 Task: Add a signature Gunner Ward containing With warm thanks and appreciation, Gunner Ward to email address softage.5@softage.net and add a label Goals
Action: Mouse moved to (559, 85)
Screenshot: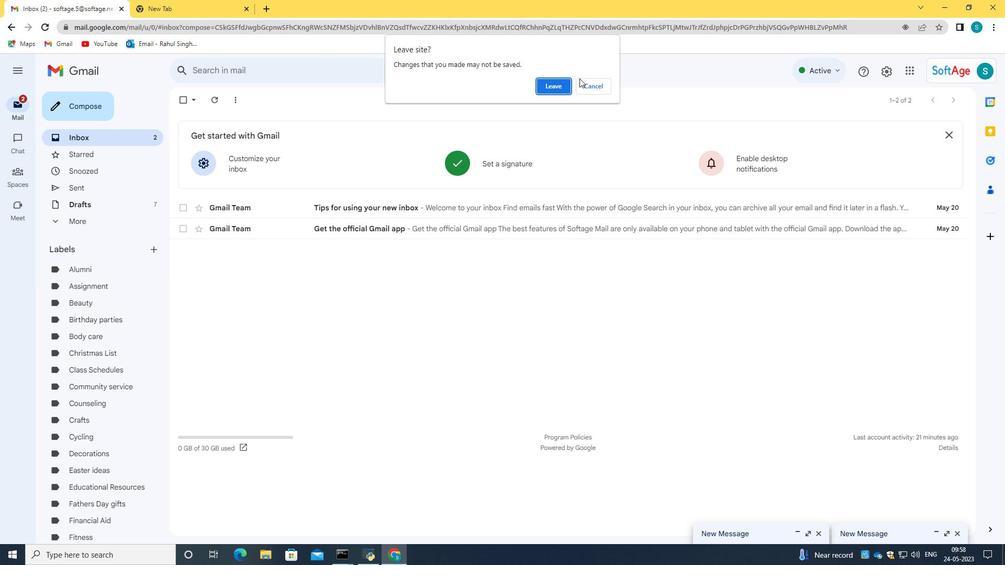 
Action: Mouse pressed left at (559, 85)
Screenshot: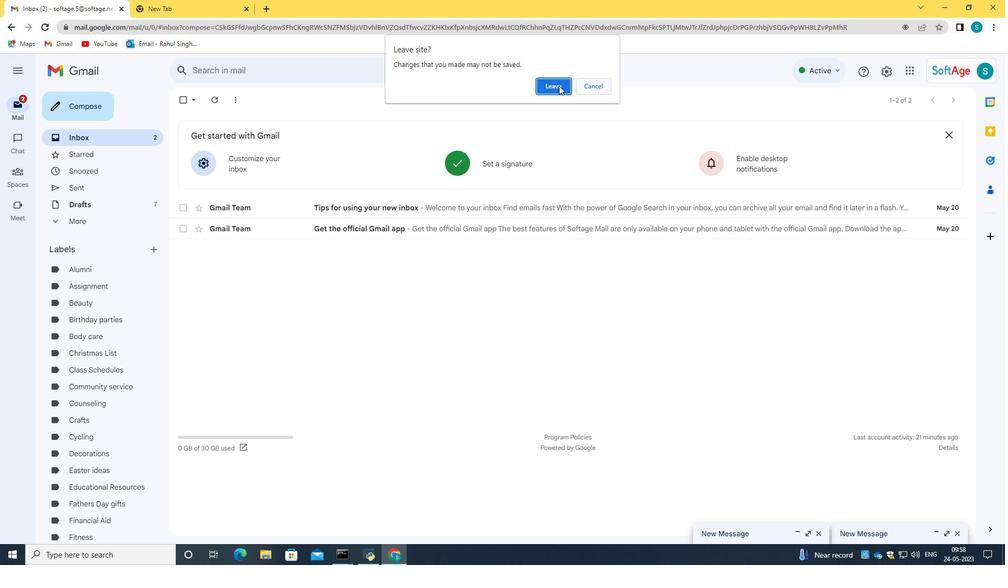 
Action: Mouse moved to (54, 41)
Screenshot: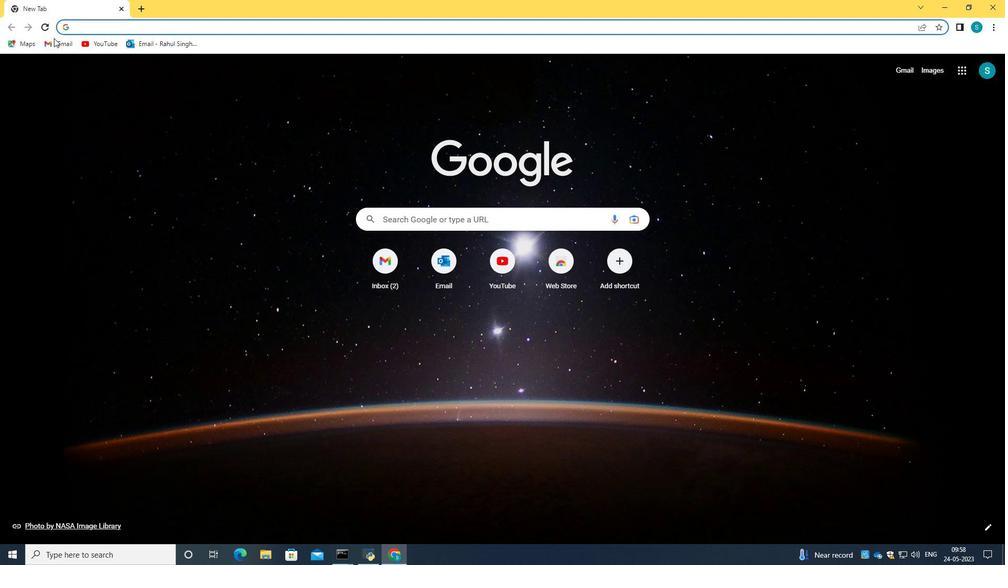 
Action: Mouse pressed left at (54, 41)
Screenshot: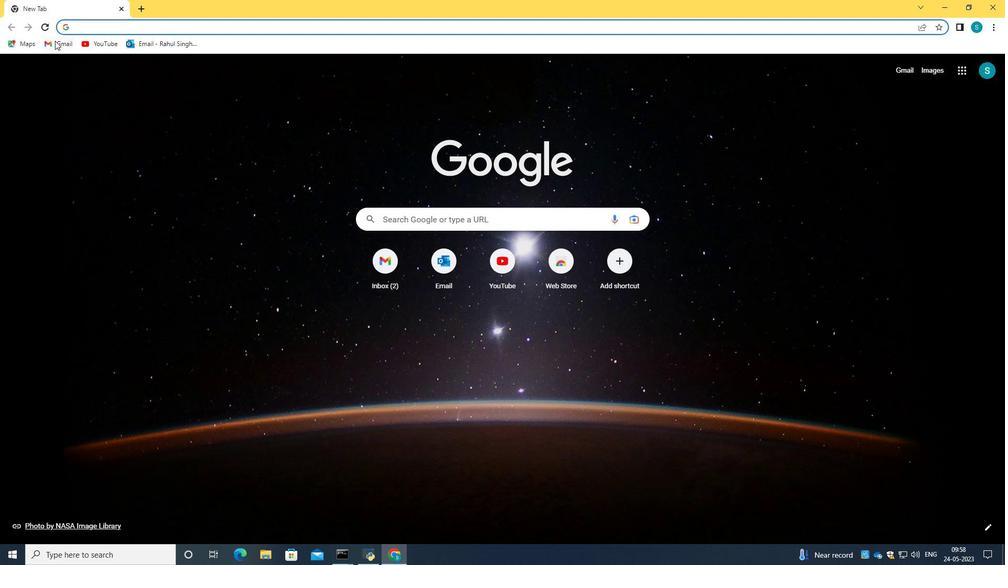 
Action: Mouse moved to (511, 170)
Screenshot: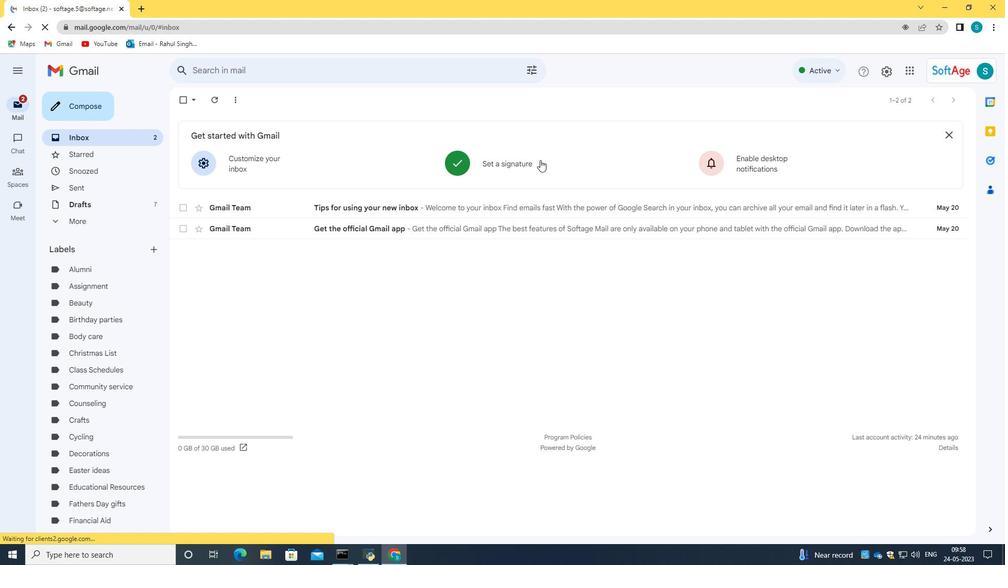 
Action: Mouse pressed left at (511, 170)
Screenshot: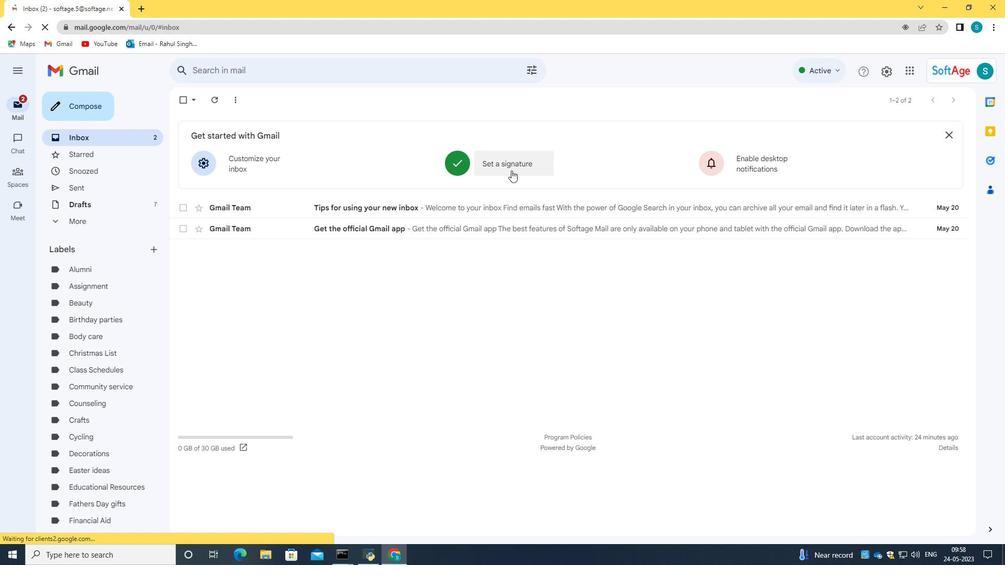 
Action: Mouse moved to (464, 227)
Screenshot: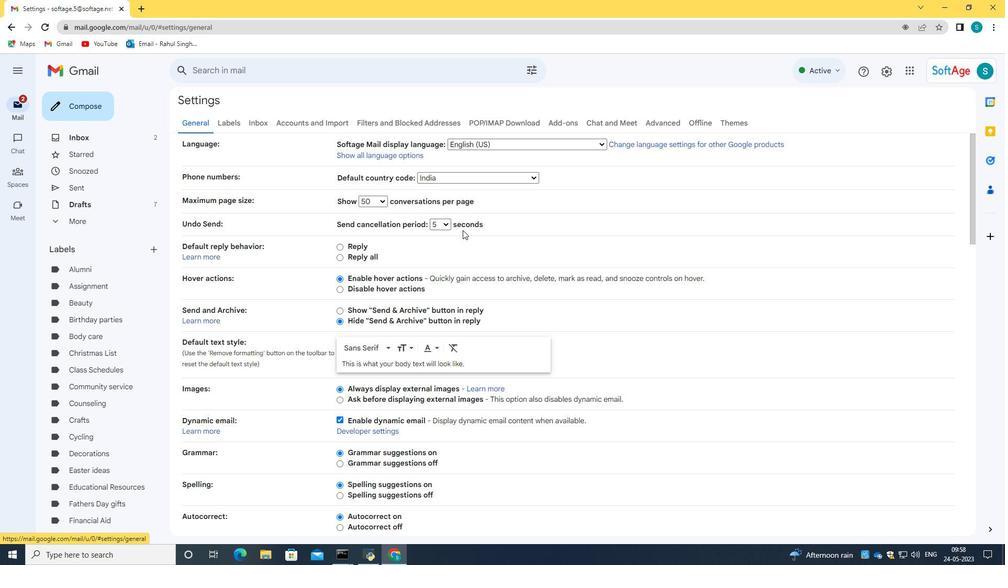 
Action: Mouse scrolled (464, 227) with delta (0, 0)
Screenshot: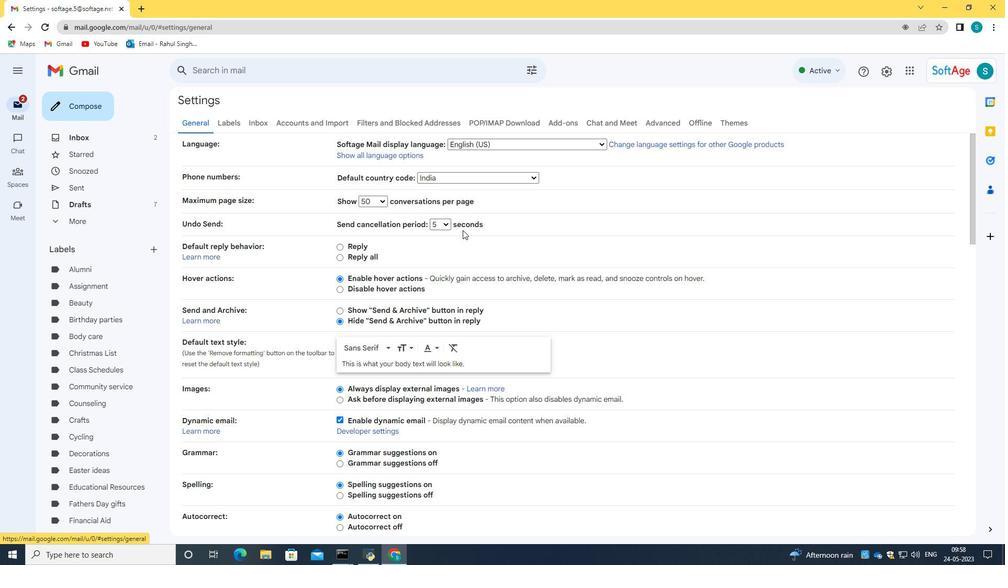 
Action: Mouse scrolled (464, 227) with delta (0, 0)
Screenshot: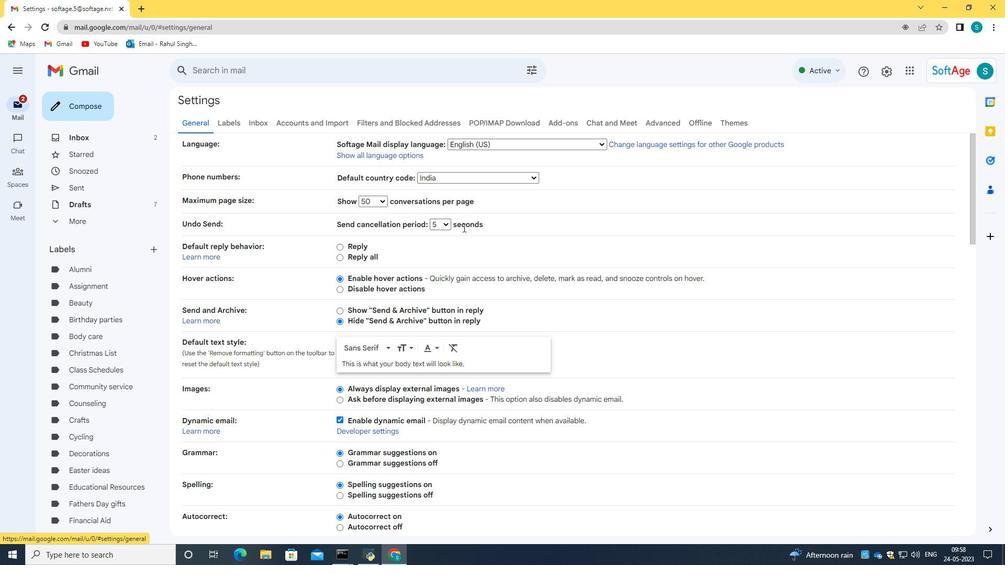 
Action: Mouse scrolled (464, 227) with delta (0, 0)
Screenshot: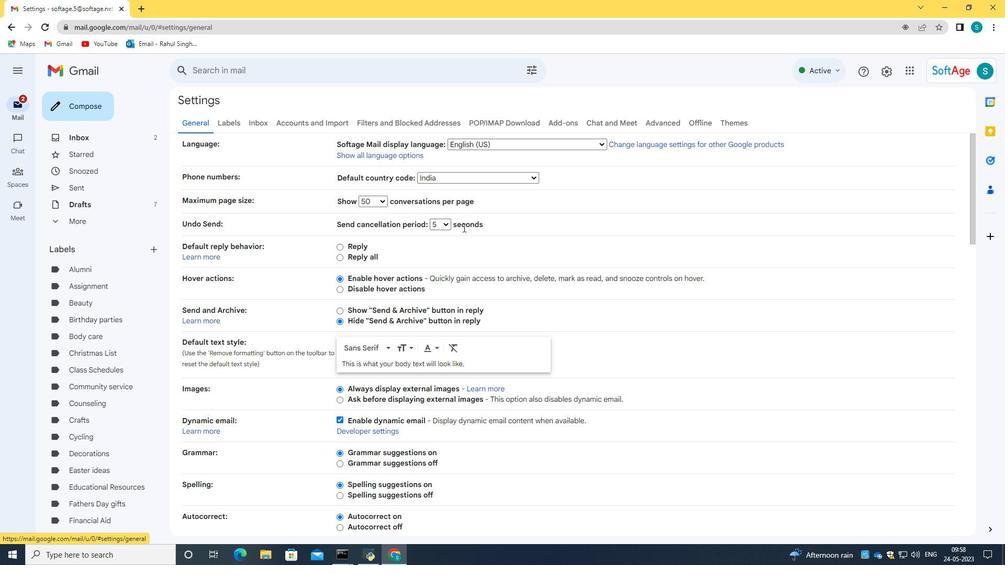 
Action: Mouse scrolled (464, 227) with delta (0, 0)
Screenshot: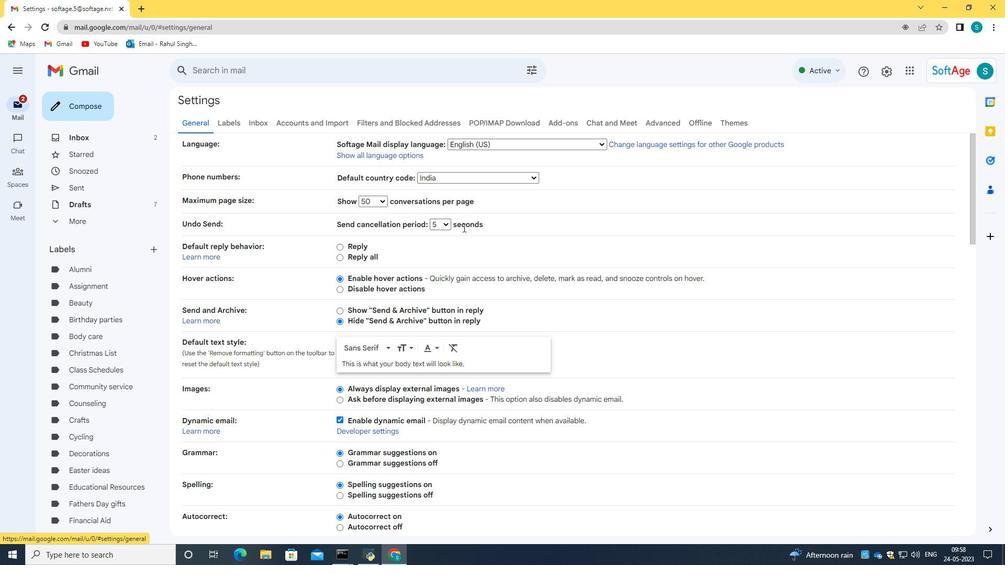 
Action: Mouse scrolled (464, 227) with delta (0, 0)
Screenshot: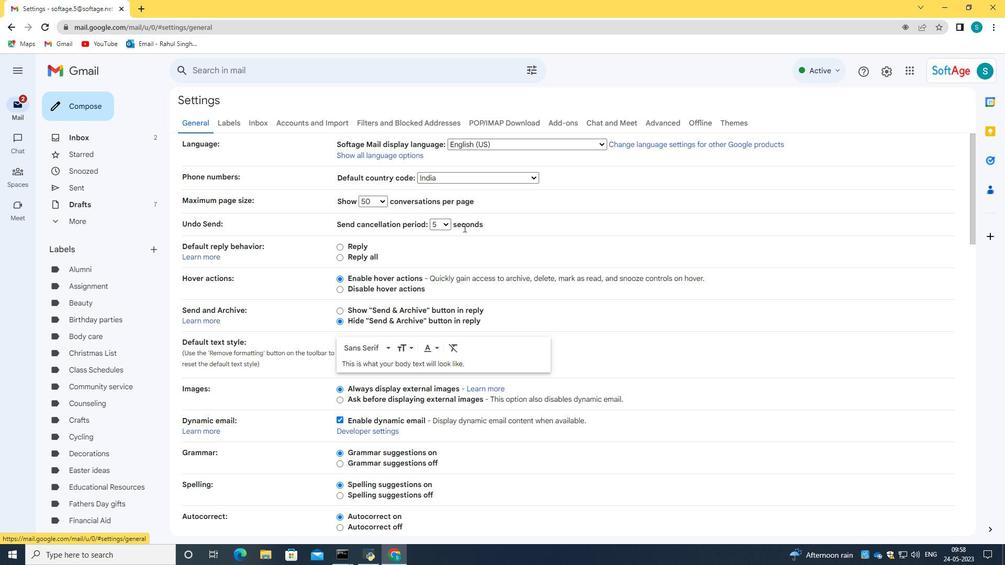 
Action: Mouse moved to (467, 197)
Screenshot: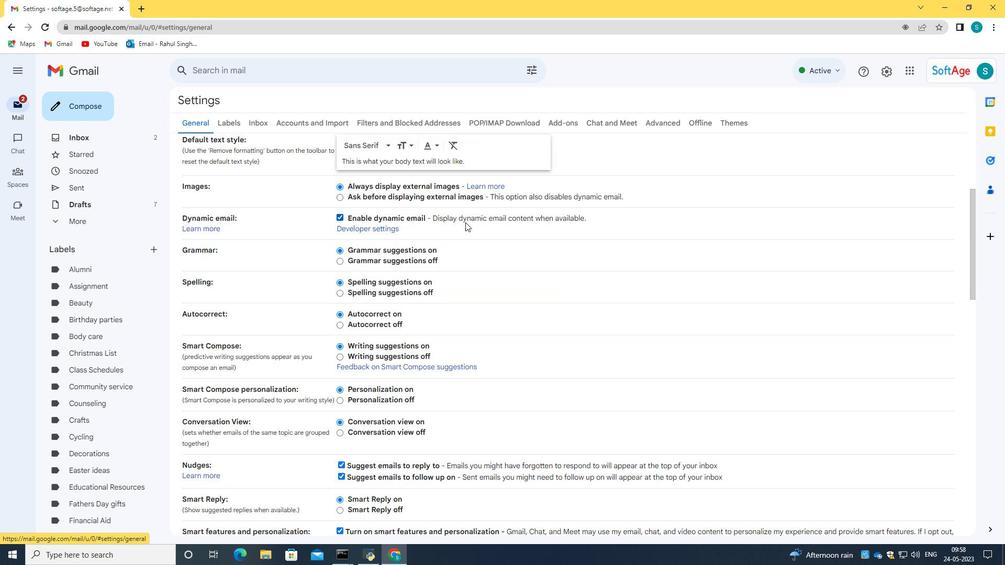 
Action: Mouse scrolled (467, 197) with delta (0, 0)
Screenshot: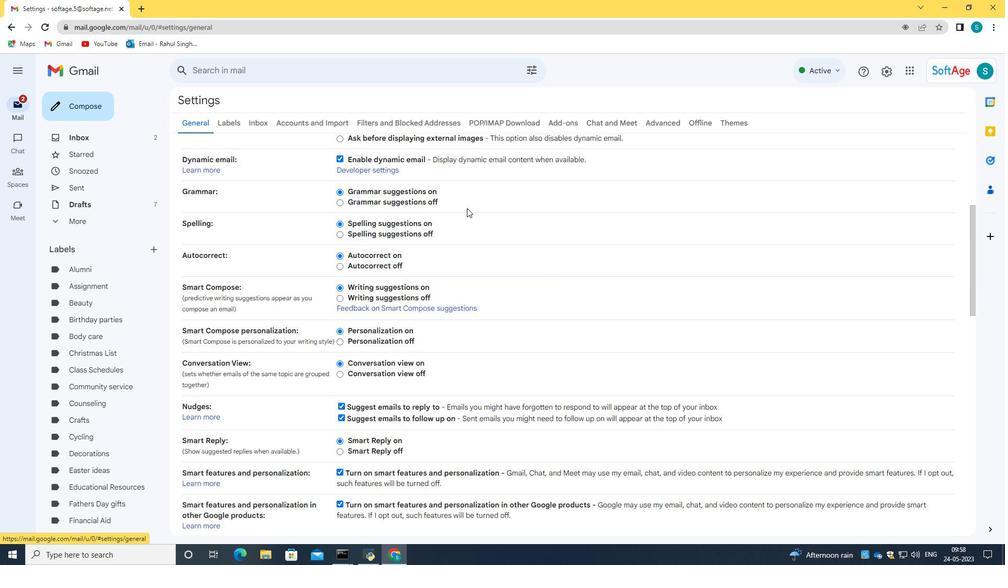 
Action: Mouse scrolled (467, 197) with delta (0, 0)
Screenshot: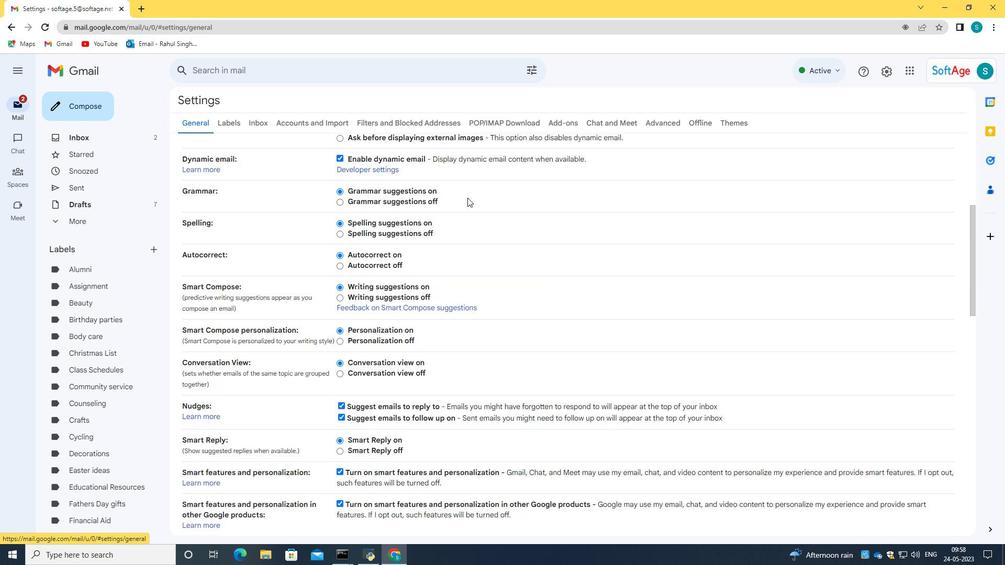 
Action: Mouse scrolled (467, 197) with delta (0, 0)
Screenshot: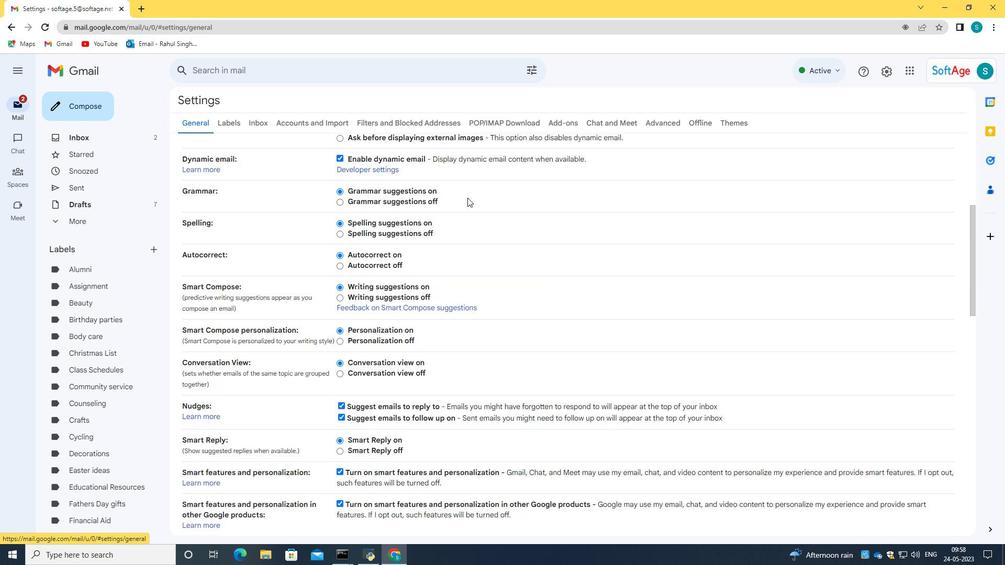 
Action: Mouse scrolled (467, 197) with delta (0, 0)
Screenshot: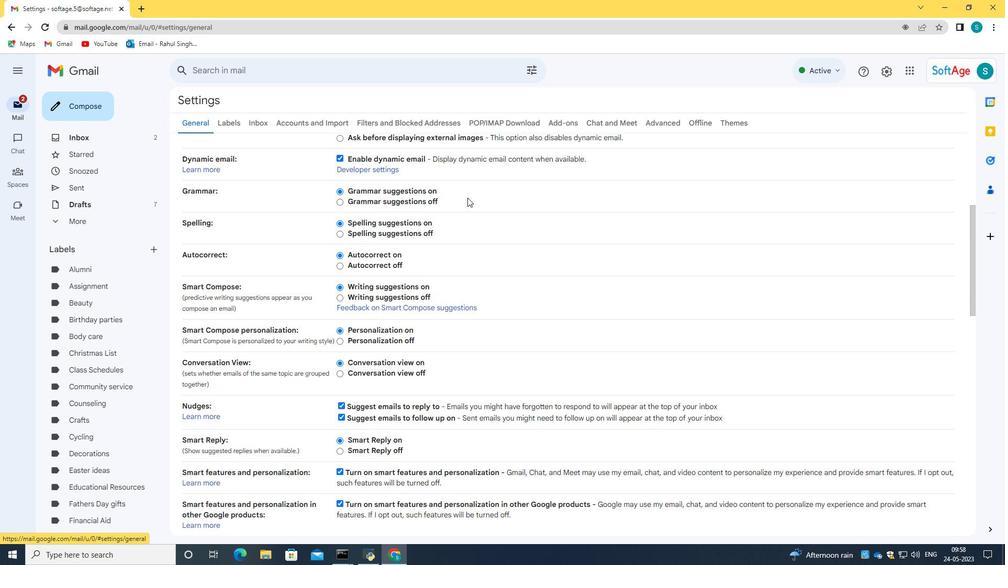 
Action: Mouse moved to (472, 197)
Screenshot: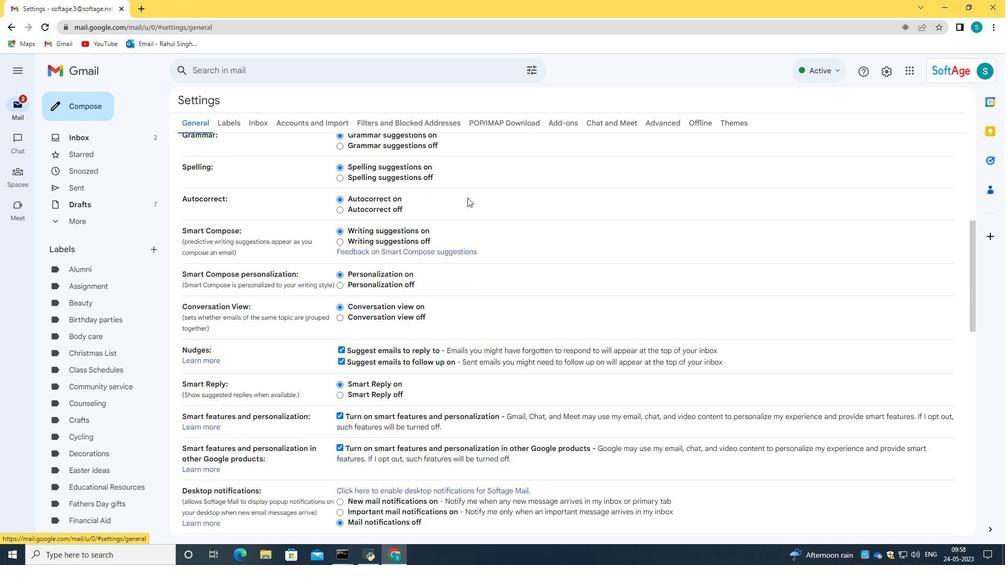 
Action: Mouse scrolled (472, 196) with delta (0, 0)
Screenshot: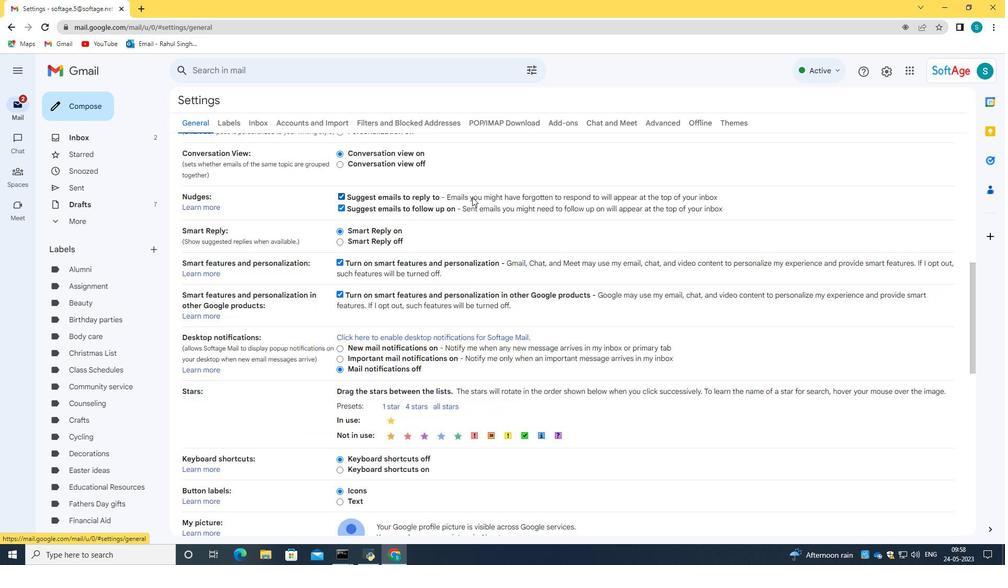 
Action: Mouse scrolled (472, 196) with delta (0, 0)
Screenshot: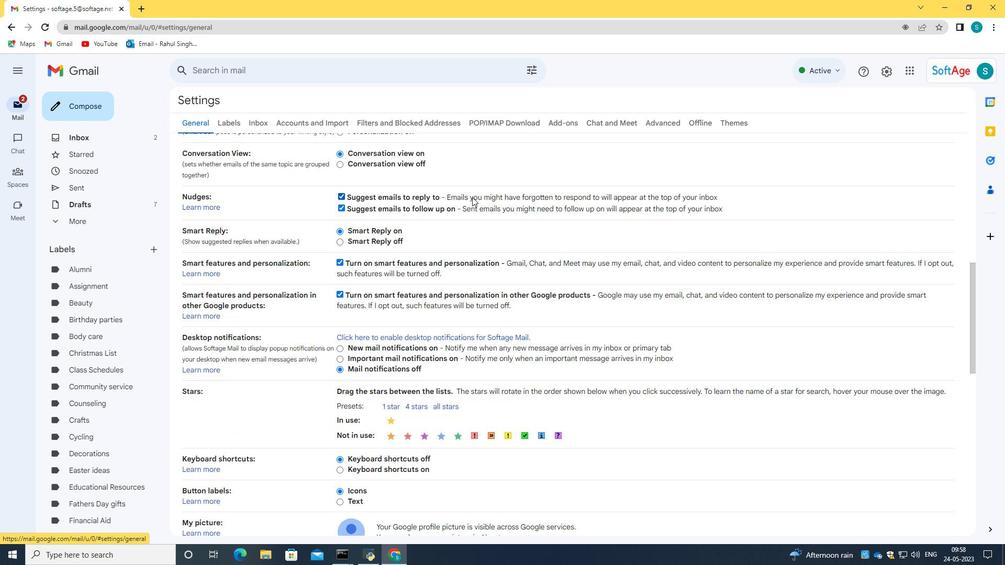 
Action: Mouse scrolled (472, 196) with delta (0, 0)
Screenshot: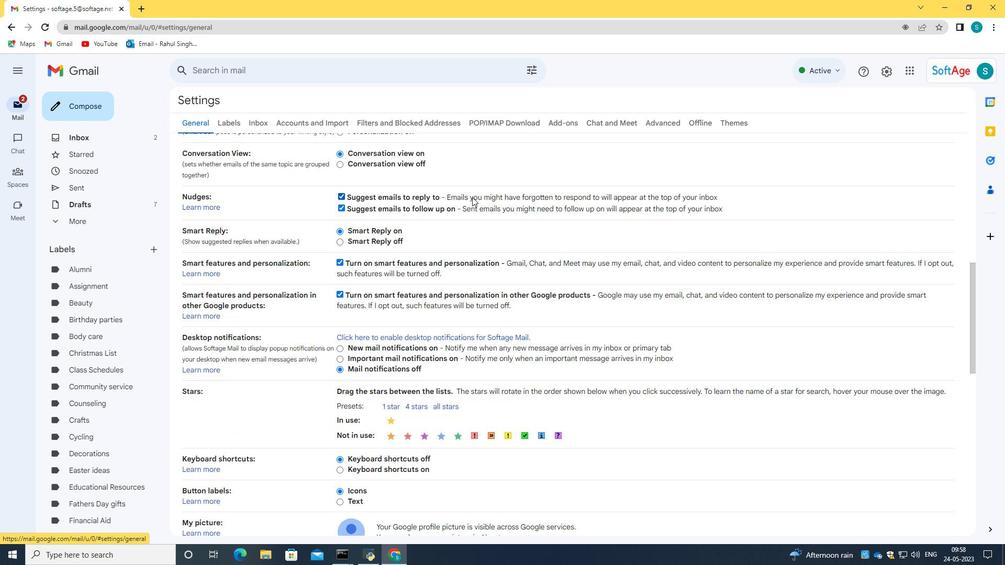 
Action: Mouse moved to (454, 445)
Screenshot: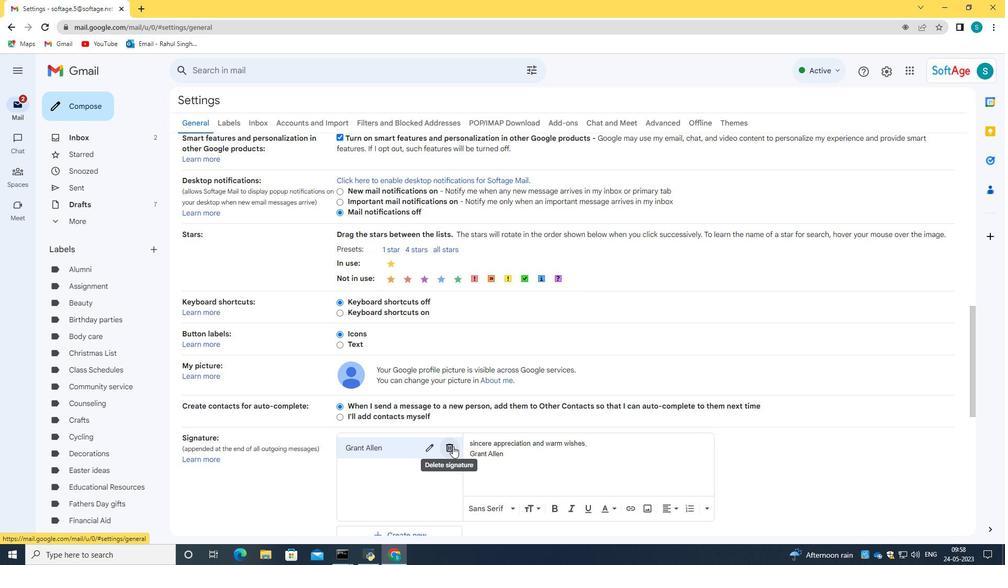 
Action: Mouse pressed left at (454, 445)
Screenshot: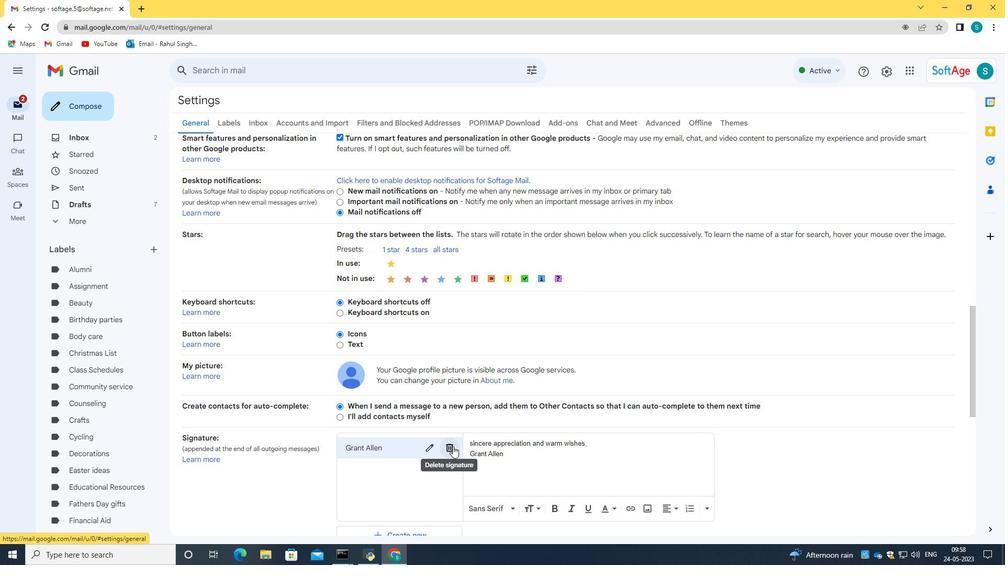 
Action: Mouse moved to (589, 314)
Screenshot: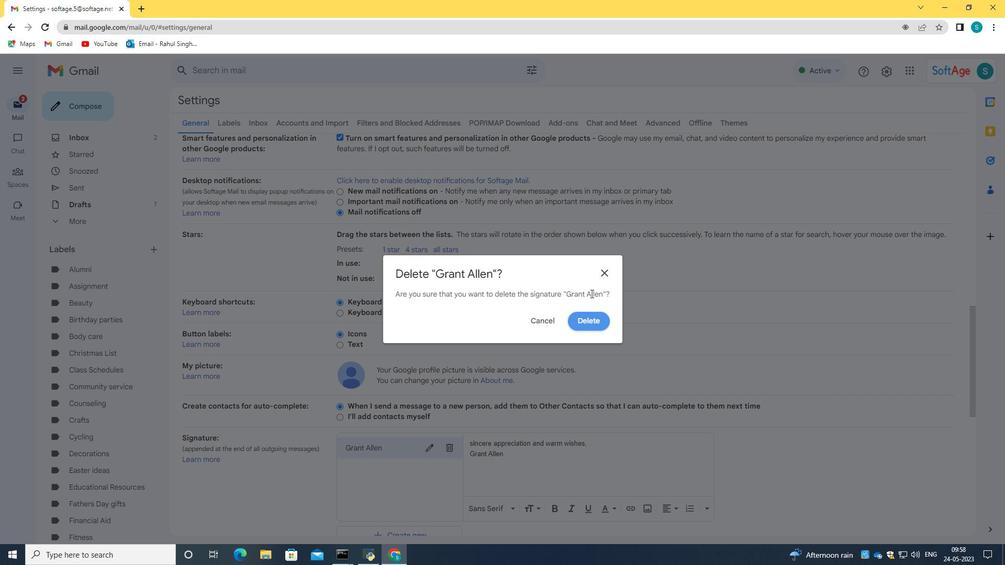 
Action: Mouse pressed left at (589, 314)
Screenshot: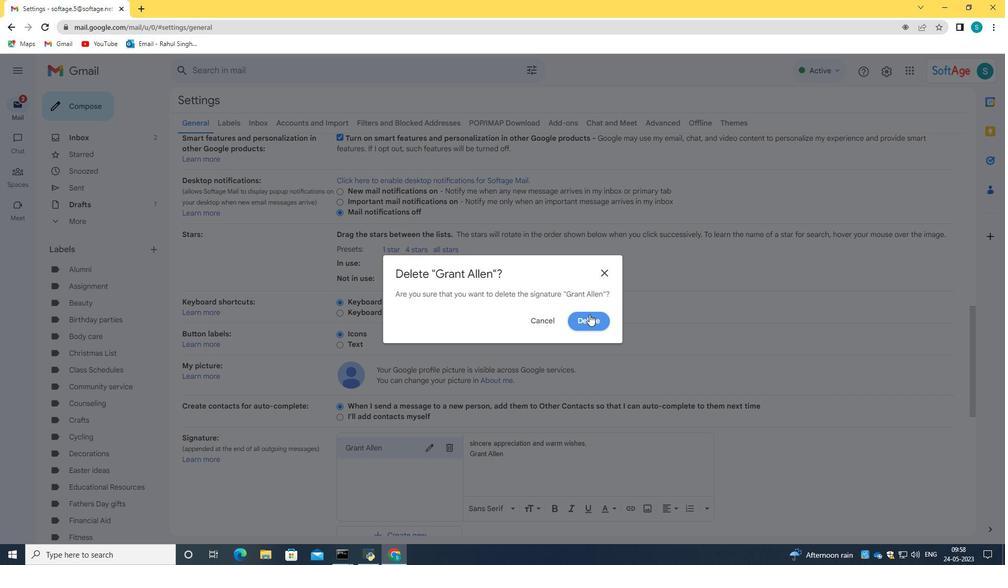 
Action: Mouse moved to (372, 468)
Screenshot: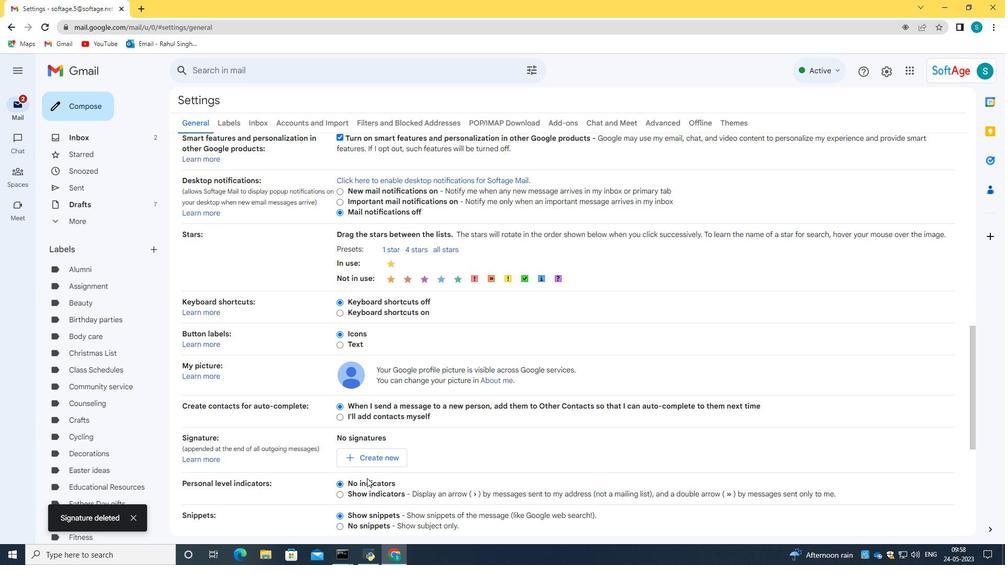 
Action: Mouse pressed left at (372, 468)
Screenshot: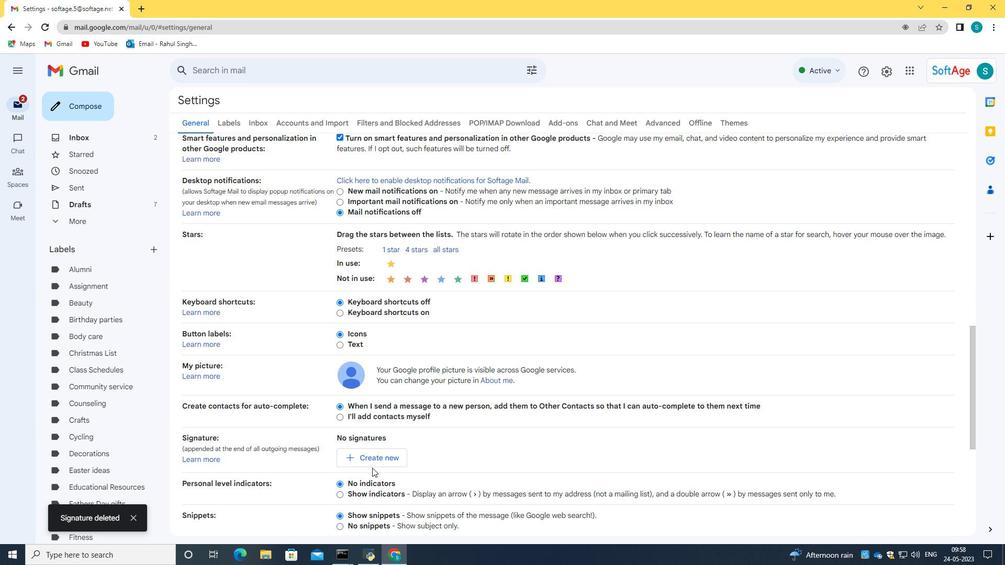 
Action: Mouse moved to (375, 460)
Screenshot: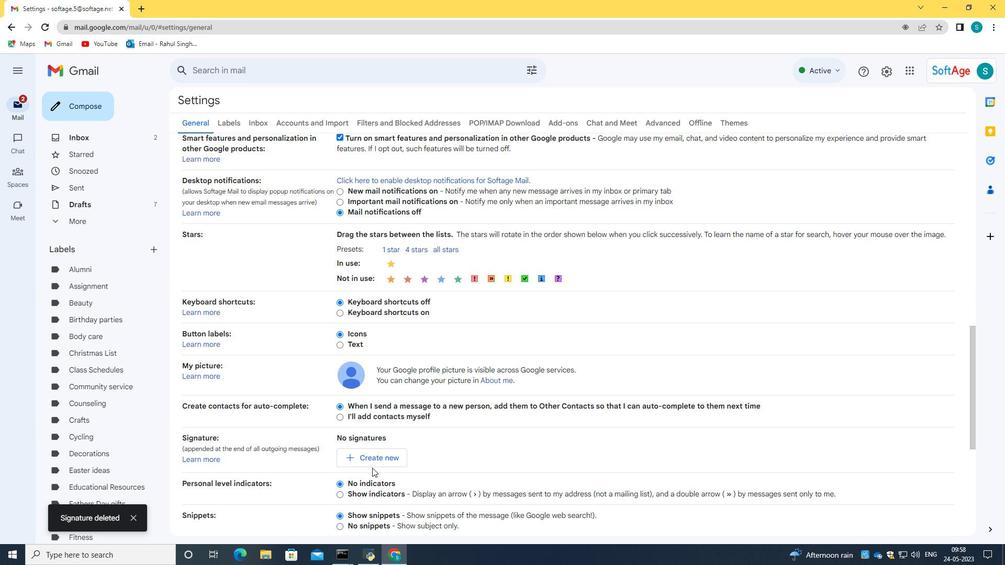 
Action: Mouse pressed left at (375, 460)
Screenshot: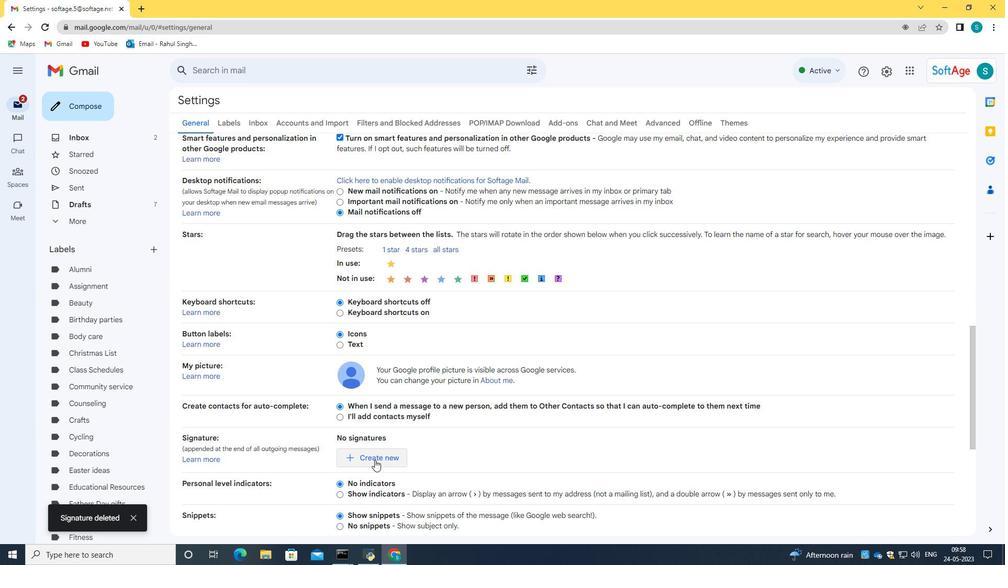 
Action: Mouse moved to (430, 283)
Screenshot: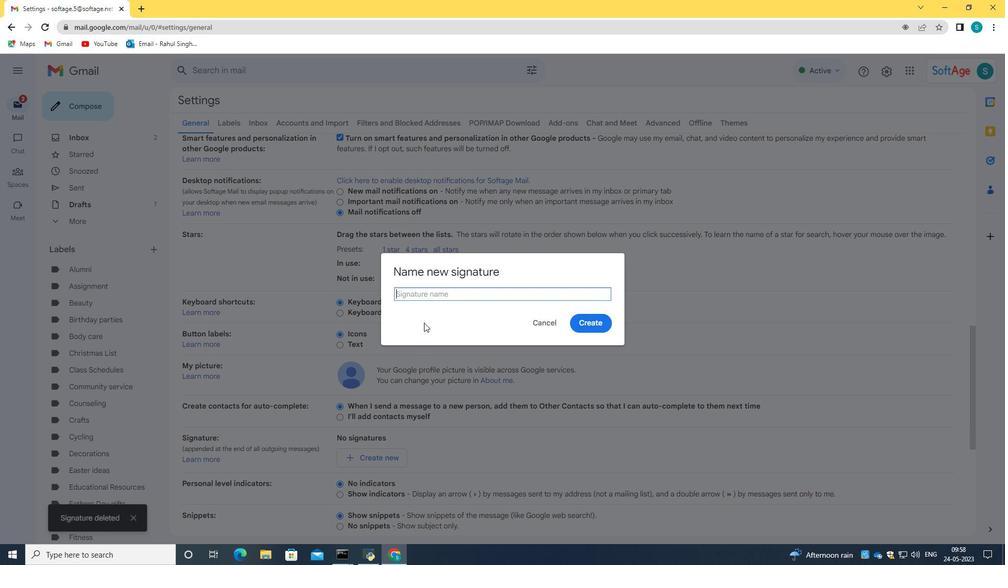
Action: Key pressed <Key.caps_lock>G<Key.caps_lock>unner<Key.space><Key.caps_lock>W<Key.caps_lock>ard
Screenshot: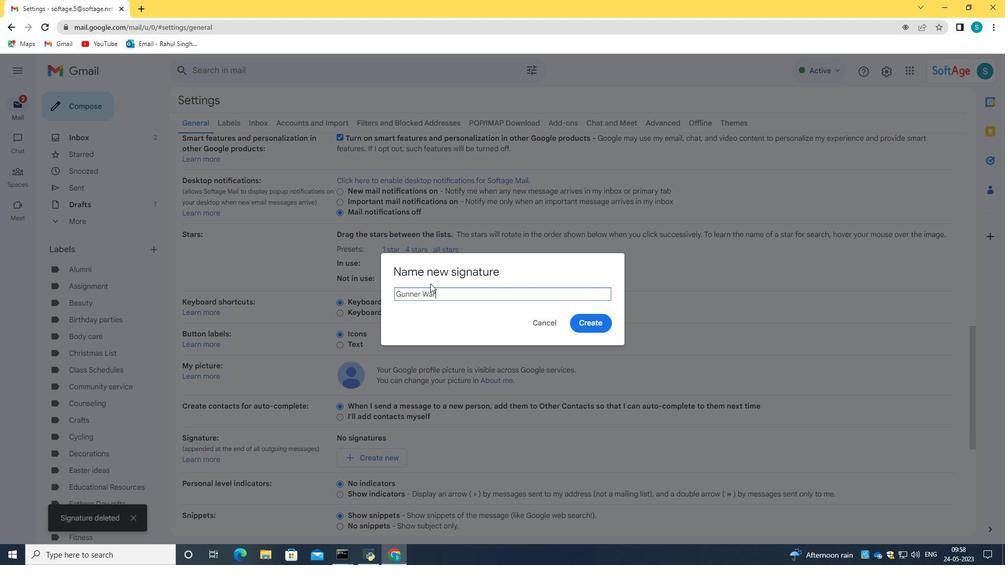 
Action: Mouse moved to (593, 317)
Screenshot: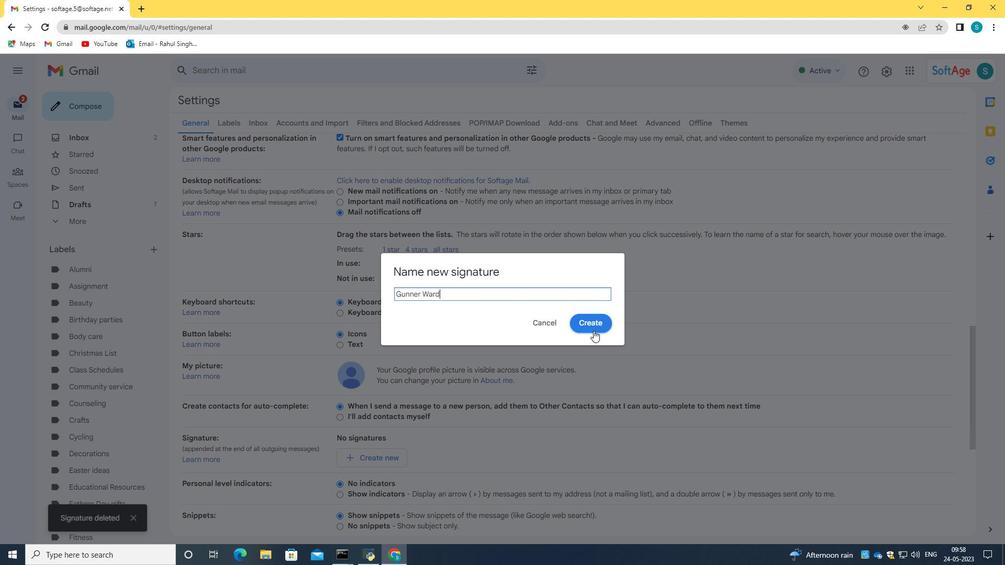 
Action: Mouse pressed left at (593, 317)
Screenshot: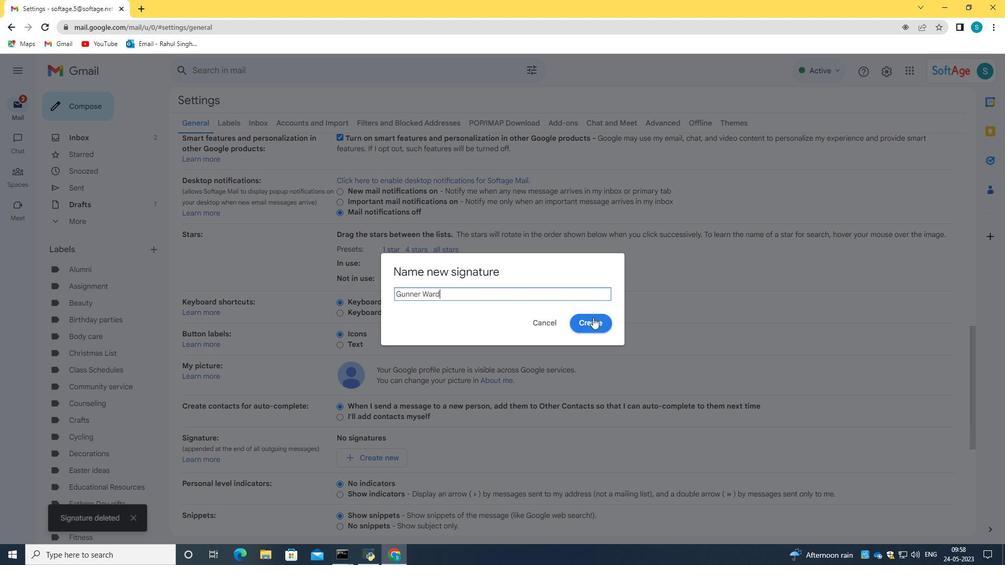 
Action: Mouse moved to (507, 461)
Screenshot: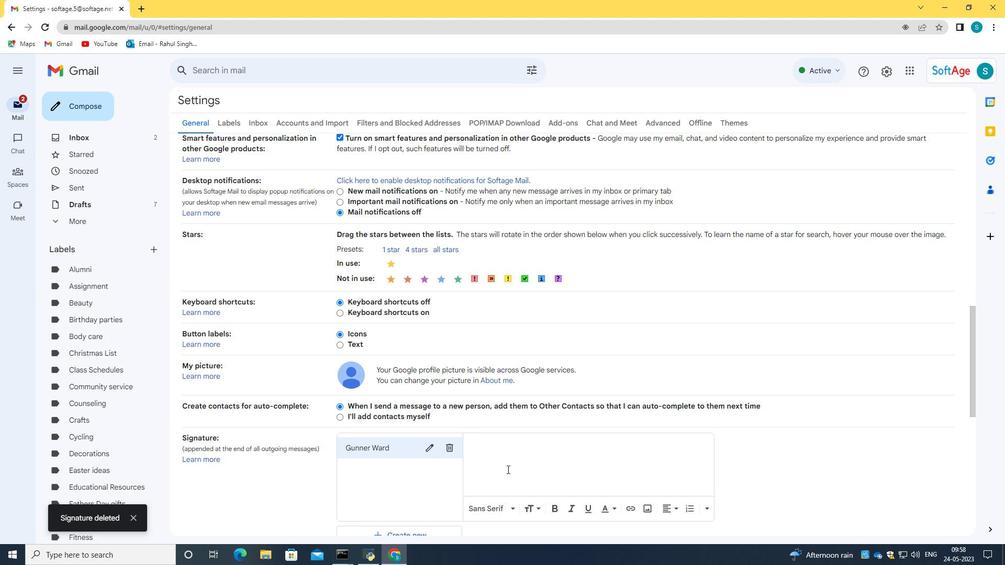 
Action: Mouse pressed left at (507, 461)
Screenshot: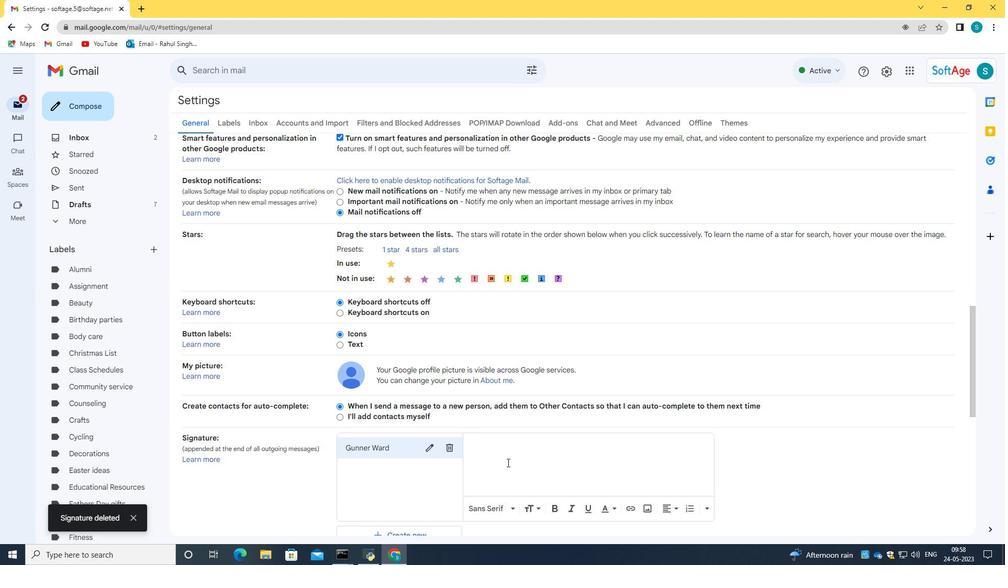 
Action: Key pressed <Key.caps_lock><Key.caps_lock>warm<Key.space>thanks<Key.space>and<Key.space>appreciation,<Key.space><Key.enter><Key.caps_lock>G<Key.caps_lock>unner<Key.space><Key.caps_lock>W<Key.caps_lock>ard
Screenshot: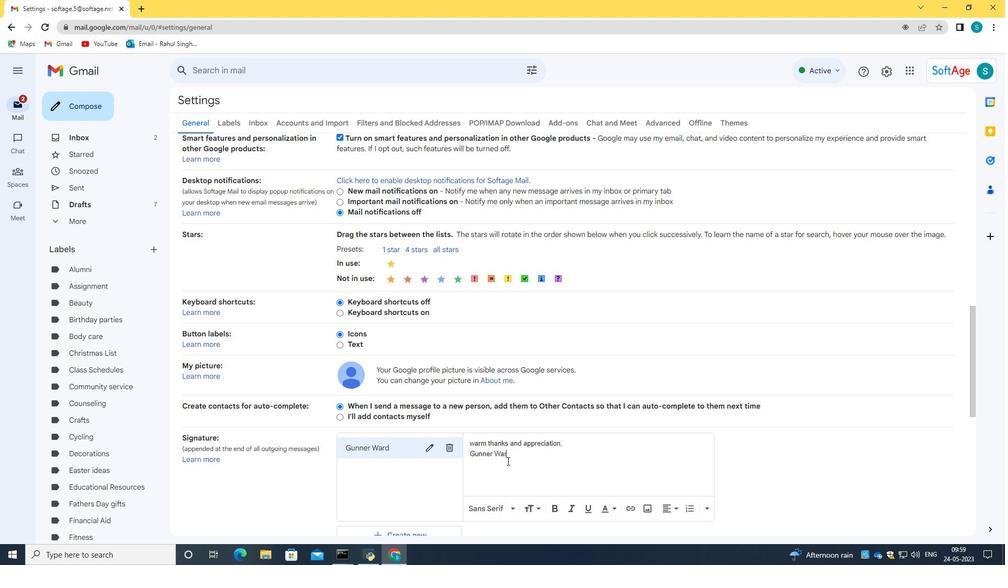 
Action: Mouse moved to (533, 476)
Screenshot: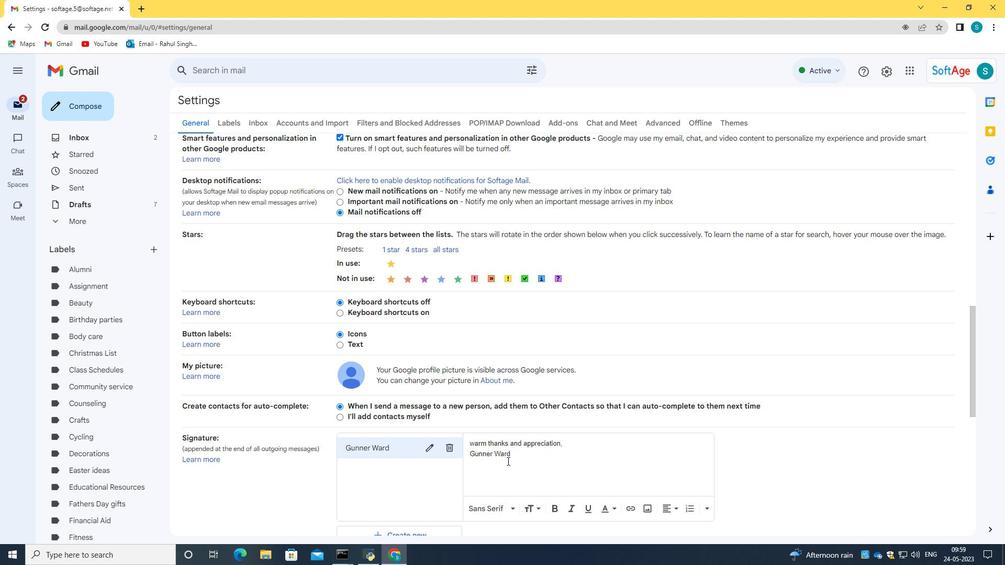 
Action: Mouse scrolled (533, 476) with delta (0, 0)
Screenshot: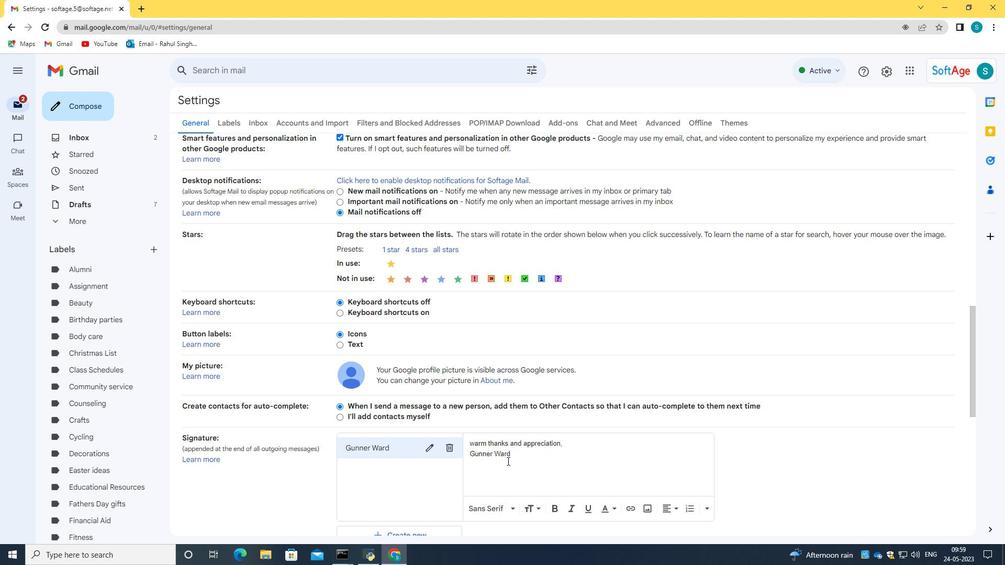 
Action: Mouse scrolled (533, 476) with delta (0, 0)
Screenshot: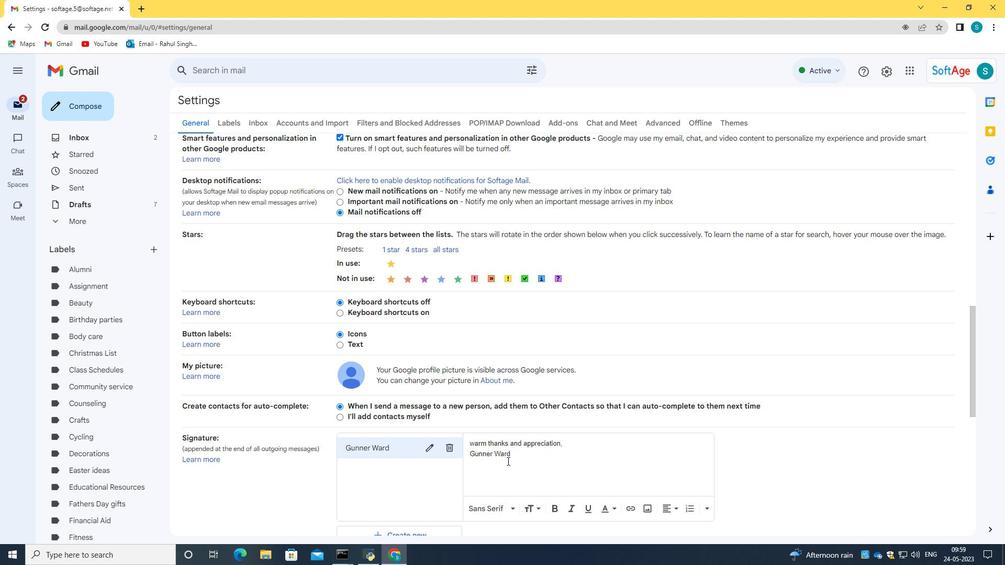
Action: Mouse scrolled (533, 476) with delta (0, 0)
Screenshot: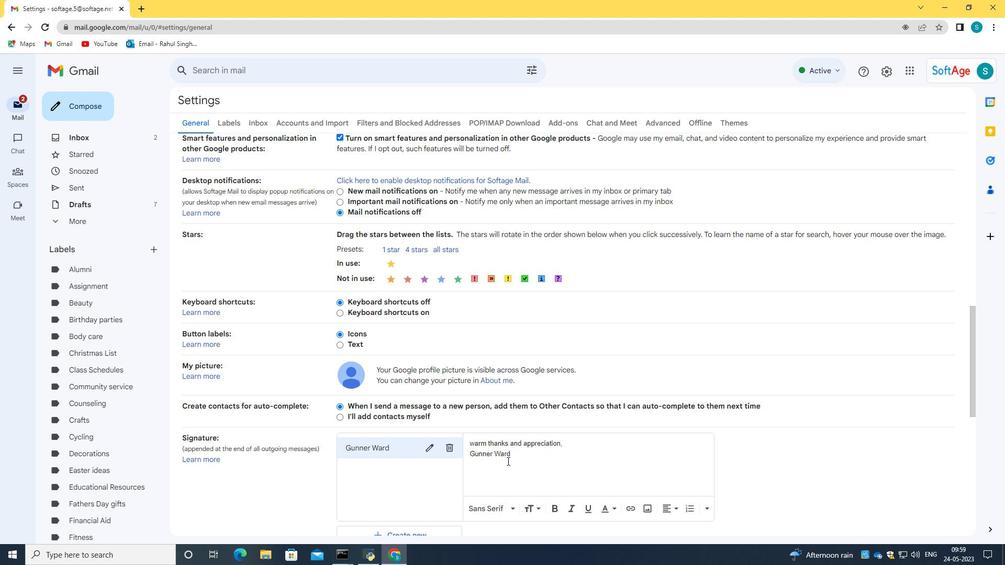 
Action: Mouse moved to (533, 476)
Screenshot: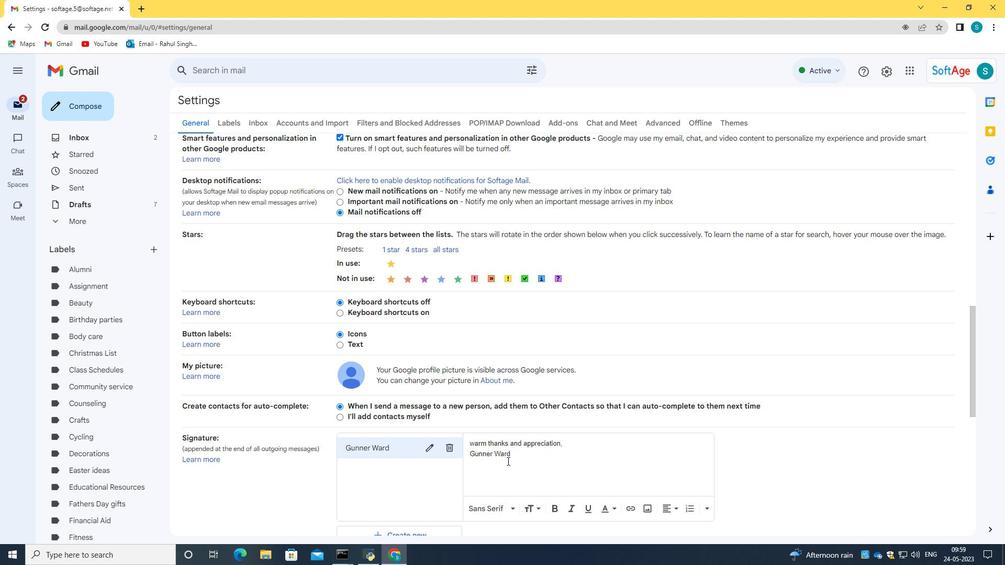 
Action: Mouse scrolled (533, 476) with delta (0, 0)
Screenshot: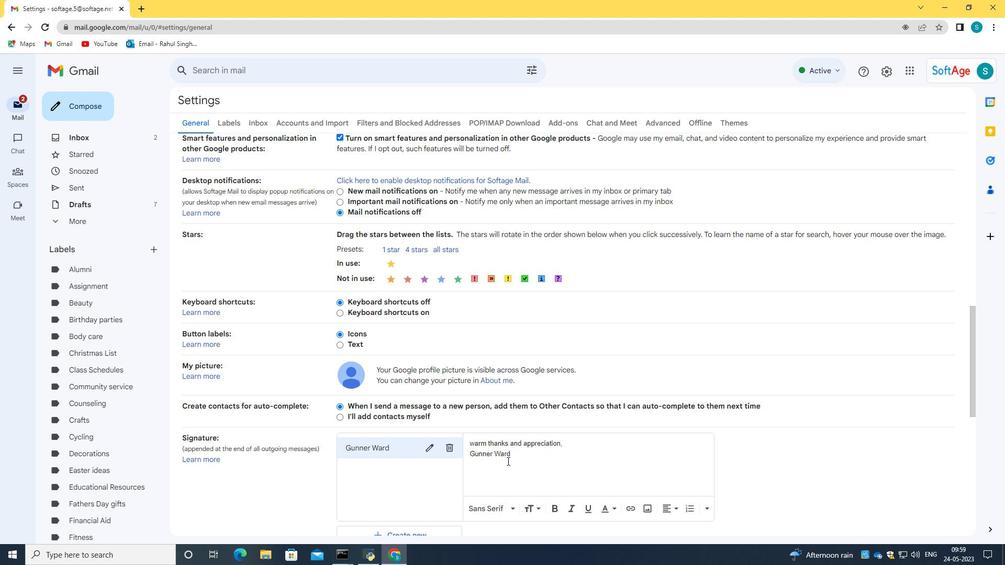 
Action: Mouse scrolled (533, 476) with delta (0, 0)
Screenshot: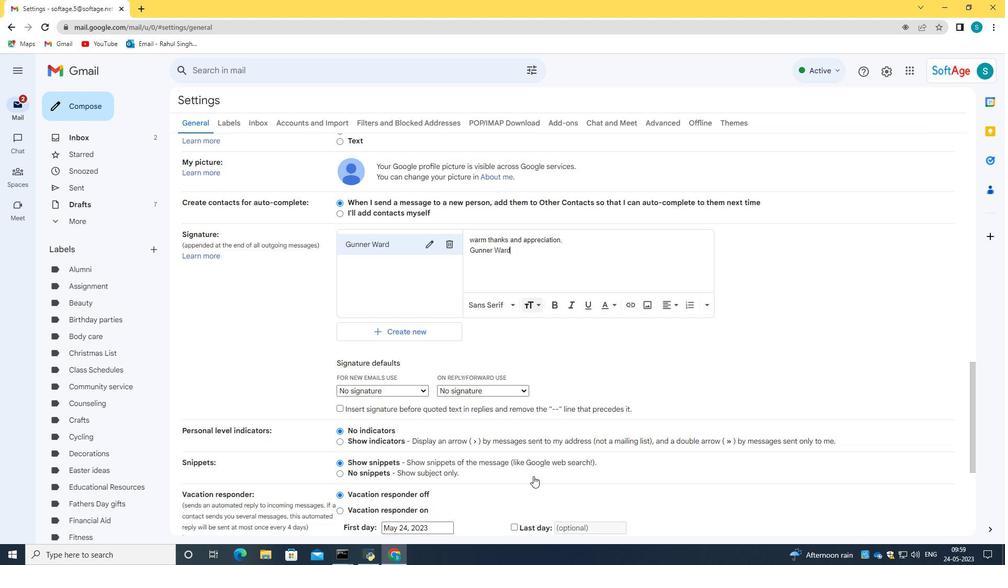 
Action: Mouse scrolled (533, 476) with delta (0, 0)
Screenshot: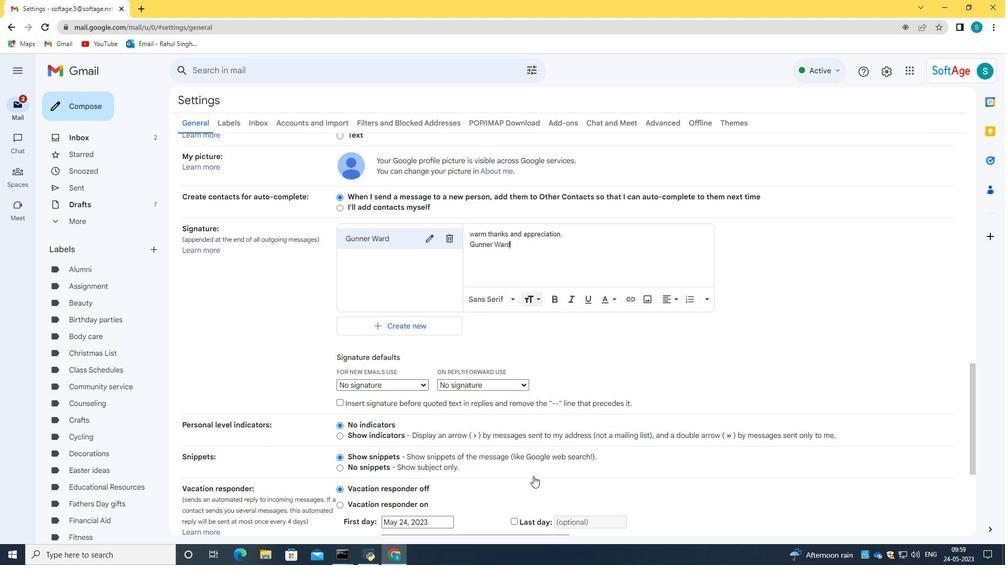 
Action: Mouse scrolled (533, 476) with delta (0, 0)
Screenshot: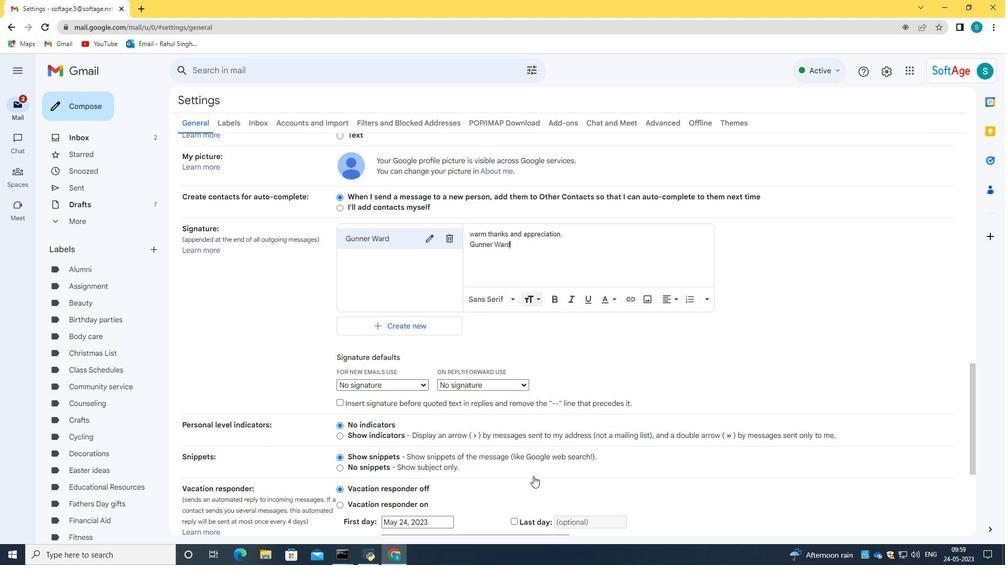 
Action: Mouse scrolled (533, 476) with delta (0, 0)
Screenshot: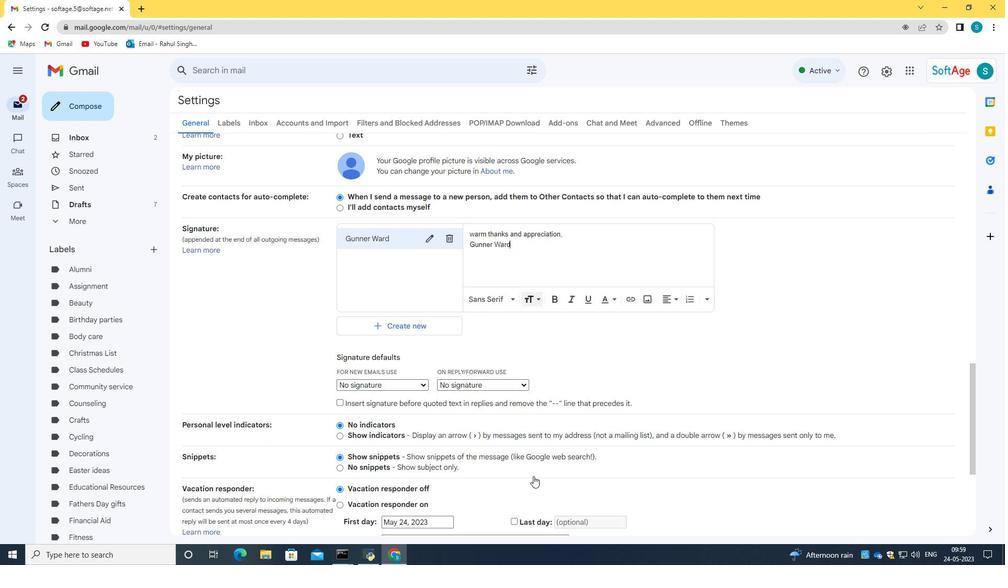 
Action: Mouse moved to (543, 493)
Screenshot: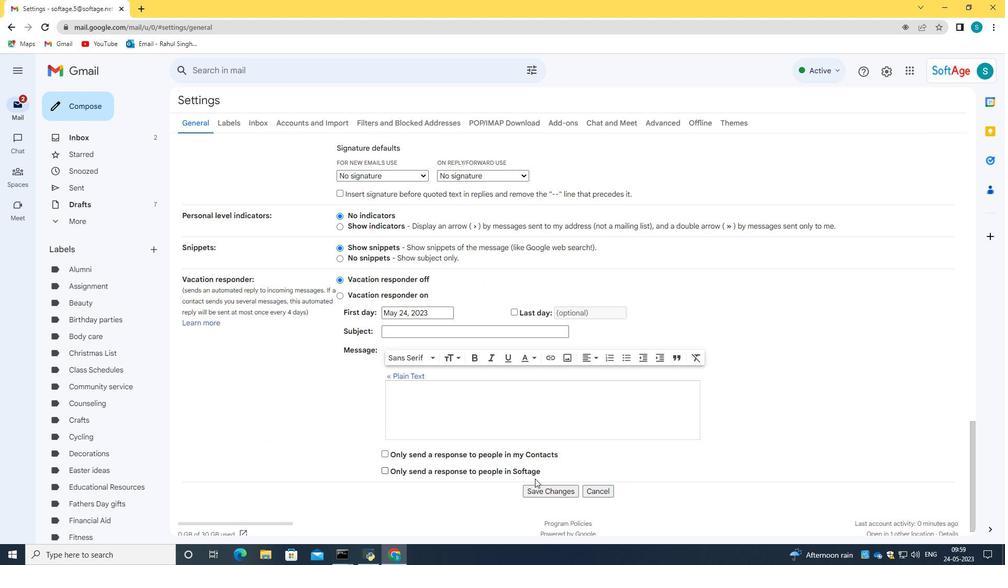 
Action: Mouse pressed left at (543, 493)
Screenshot: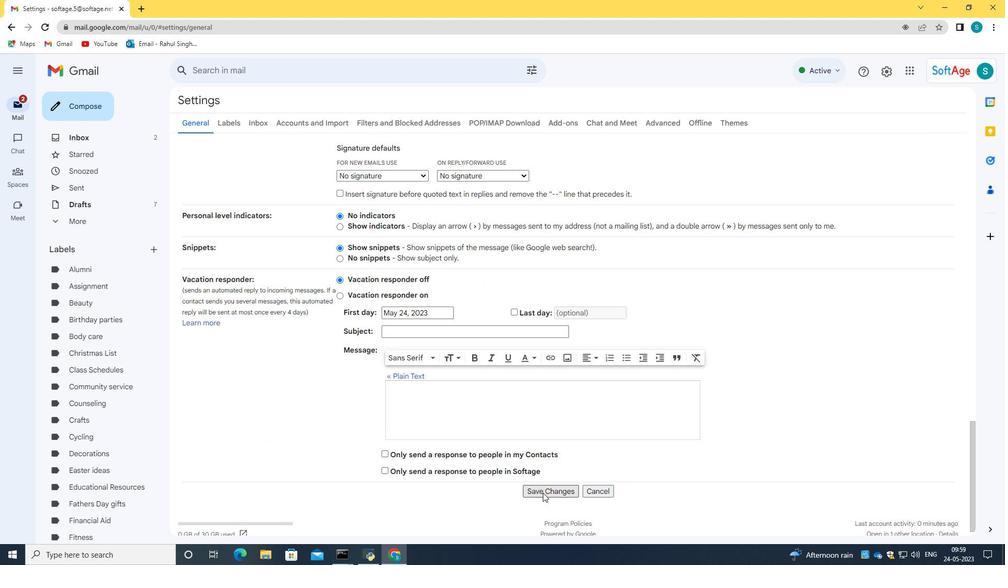 
Action: Mouse moved to (76, 114)
Screenshot: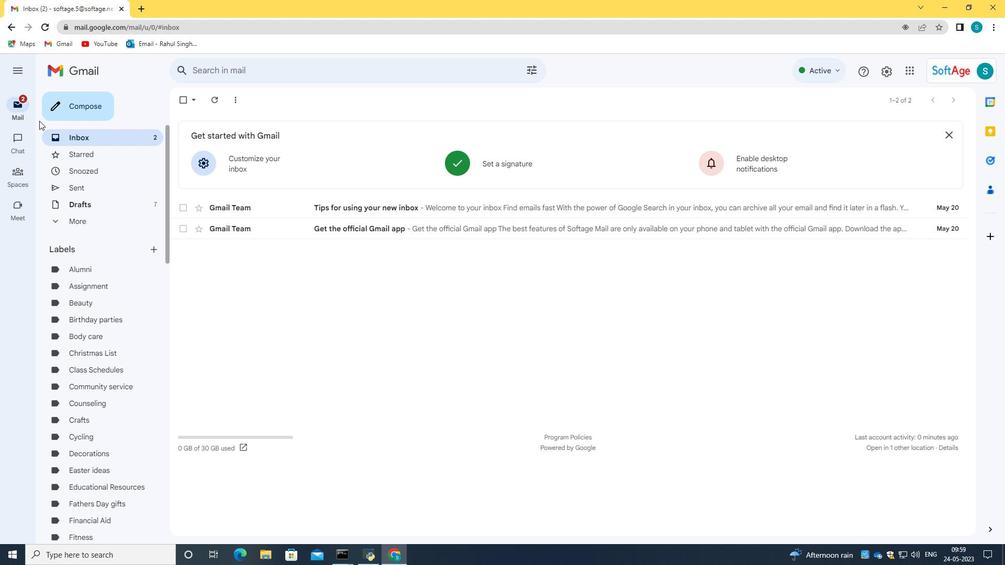 
Action: Mouse pressed left at (76, 114)
Screenshot: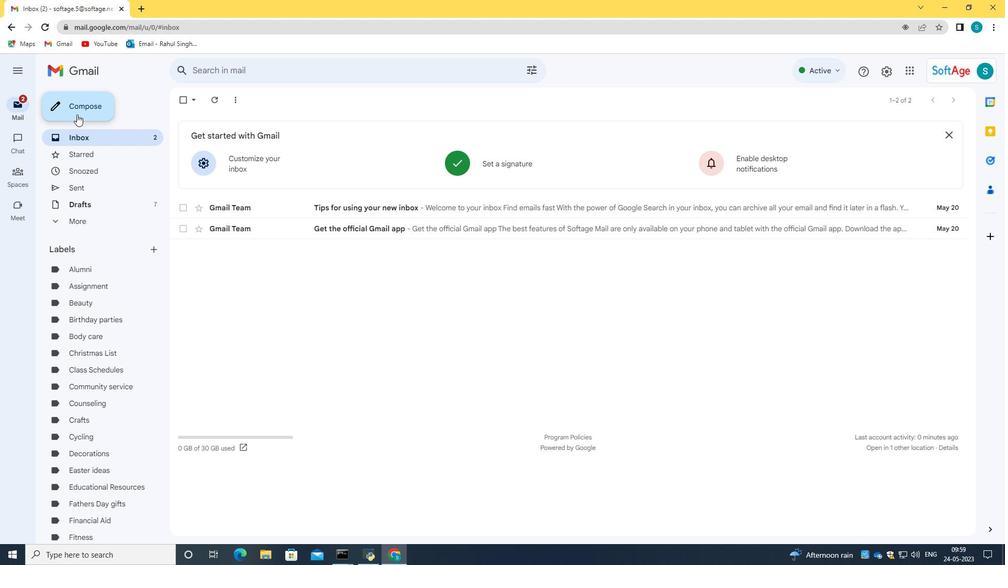 
Action: Mouse moved to (703, 276)
Screenshot: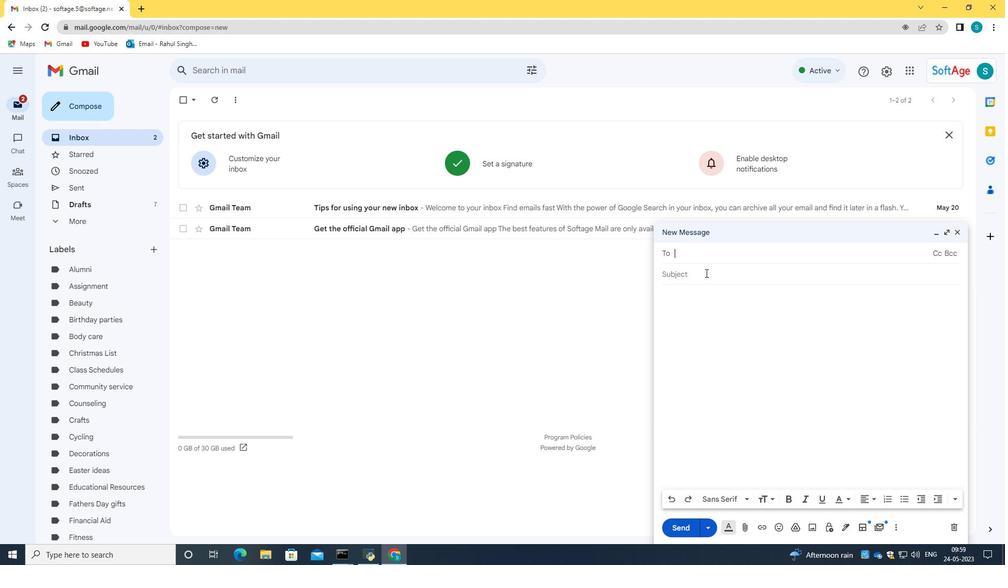 
Action: Mouse pressed left at (703, 276)
Screenshot: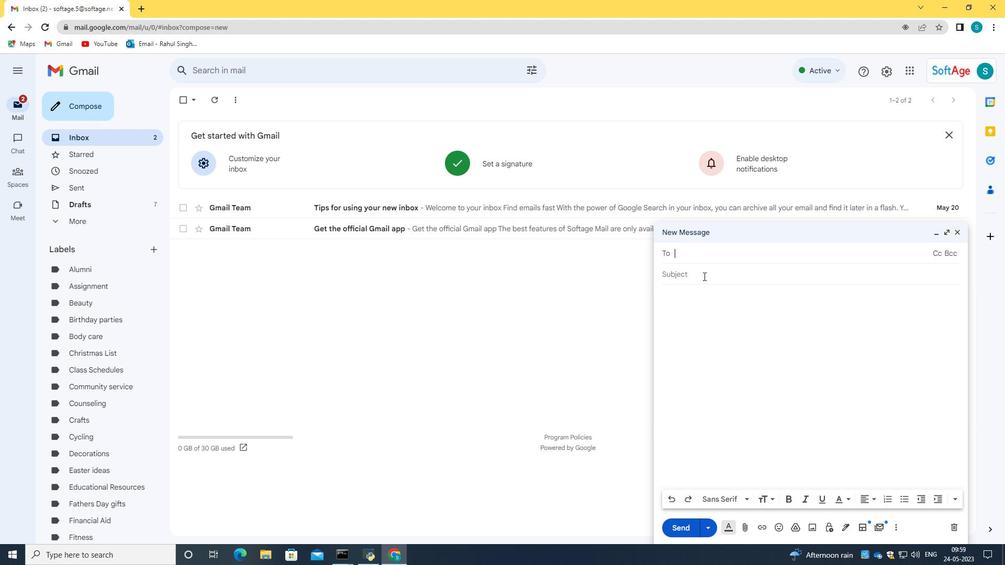 
Action: Mouse moved to (693, 302)
Screenshot: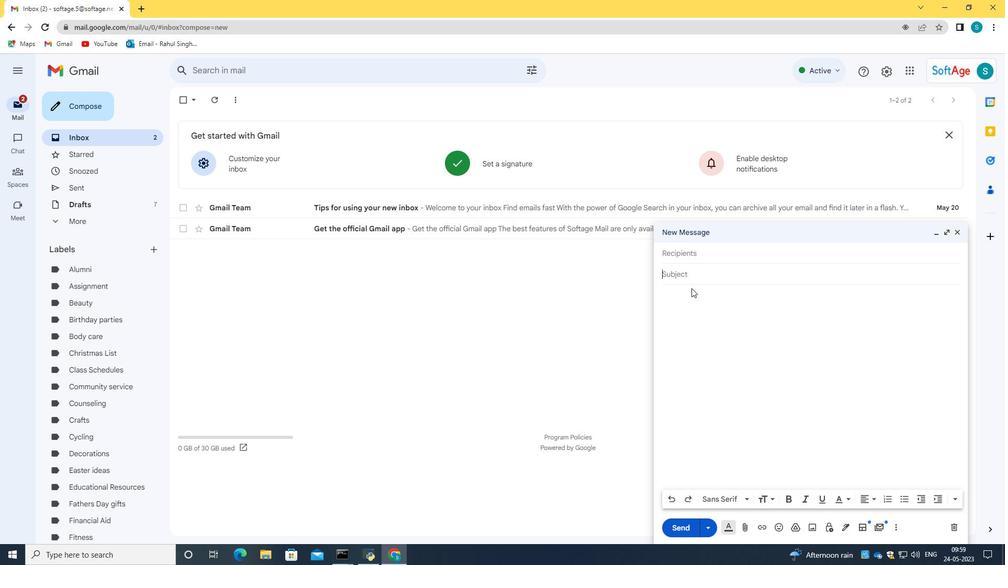 
Action: Mouse pressed left at (693, 302)
Screenshot: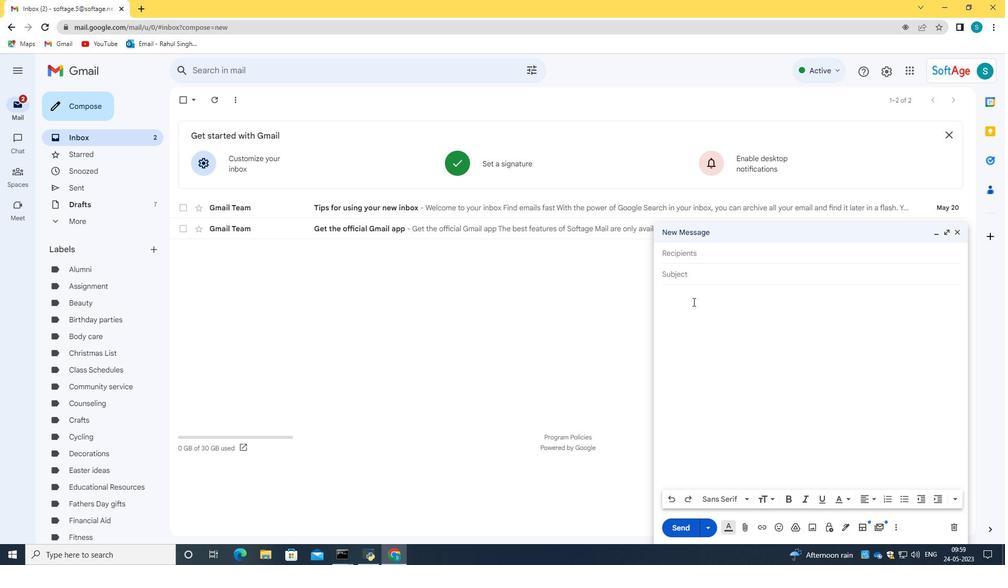 
Action: Mouse moved to (845, 524)
Screenshot: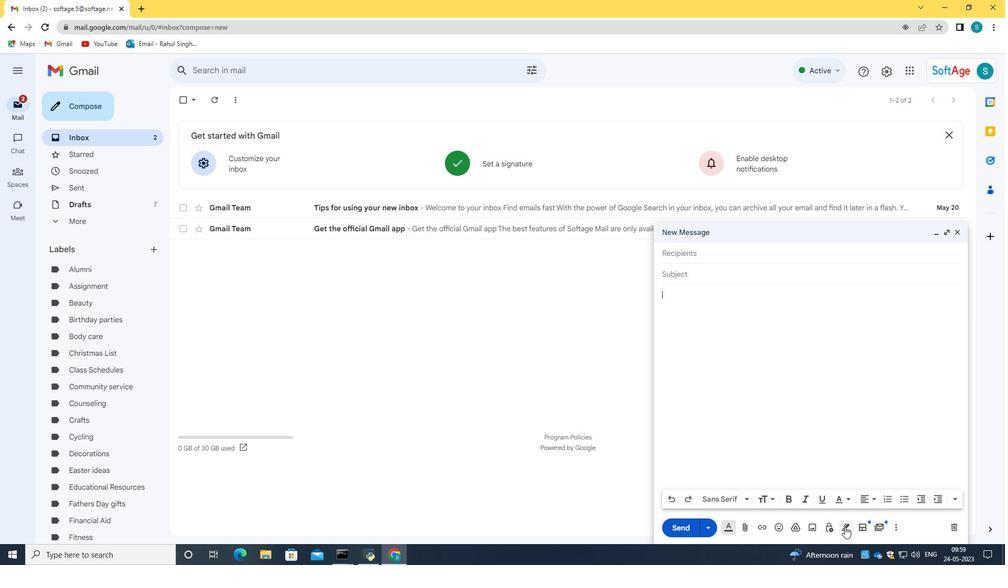 
Action: Mouse pressed left at (845, 524)
Screenshot: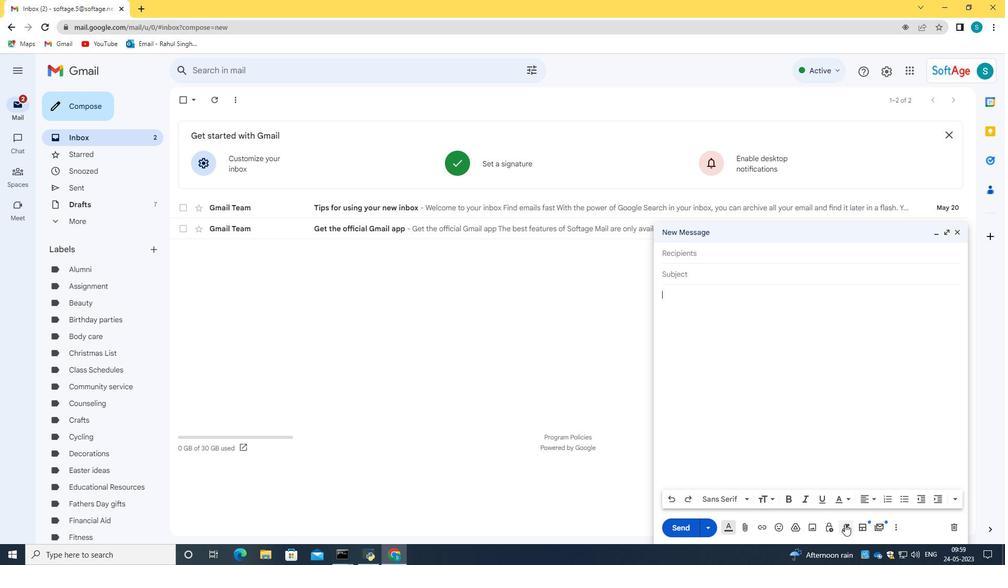 
Action: Mouse moved to (880, 514)
Screenshot: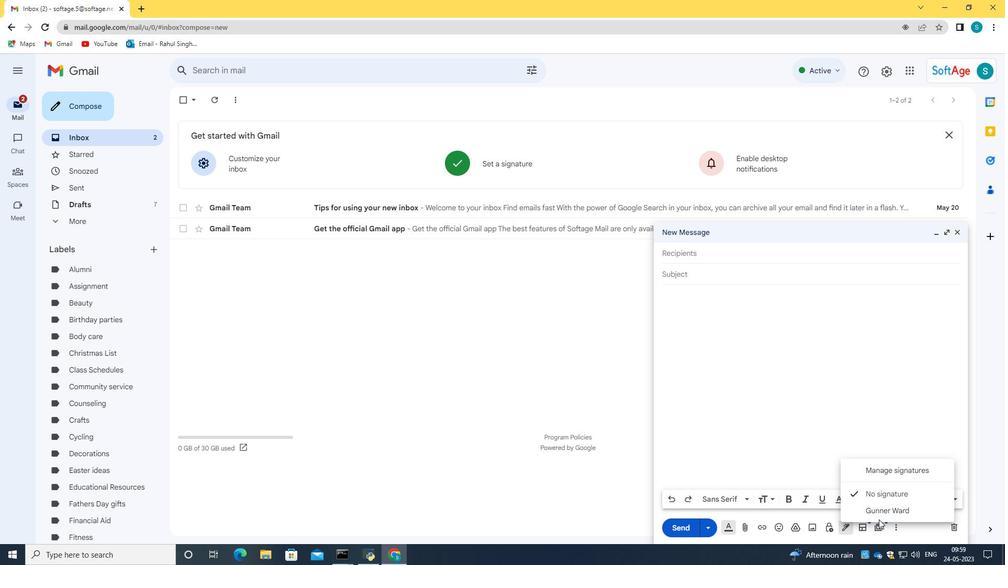 
Action: Mouse pressed left at (880, 514)
Screenshot: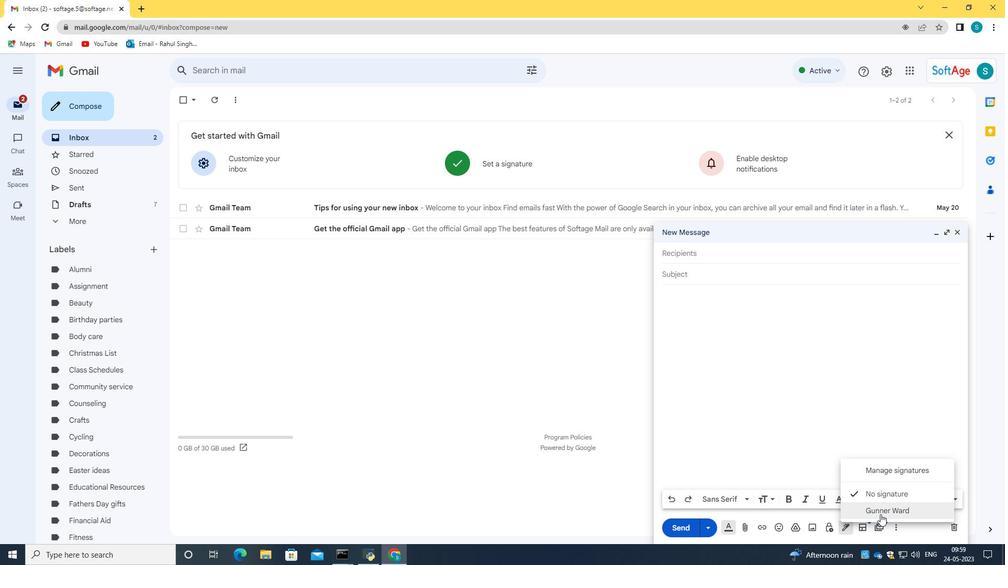 
Action: Mouse moved to (703, 250)
Screenshot: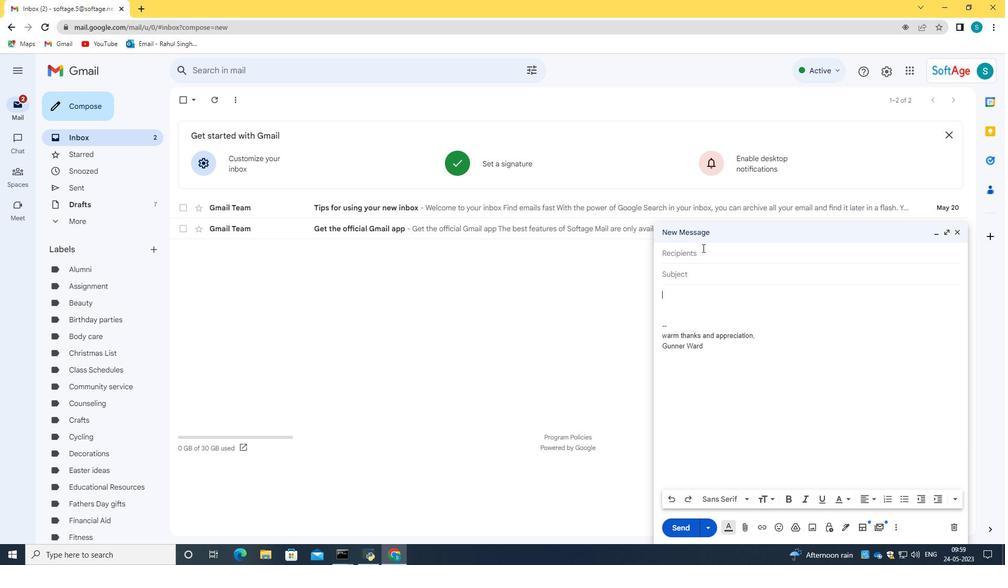 
Action: Mouse pressed left at (703, 250)
Screenshot: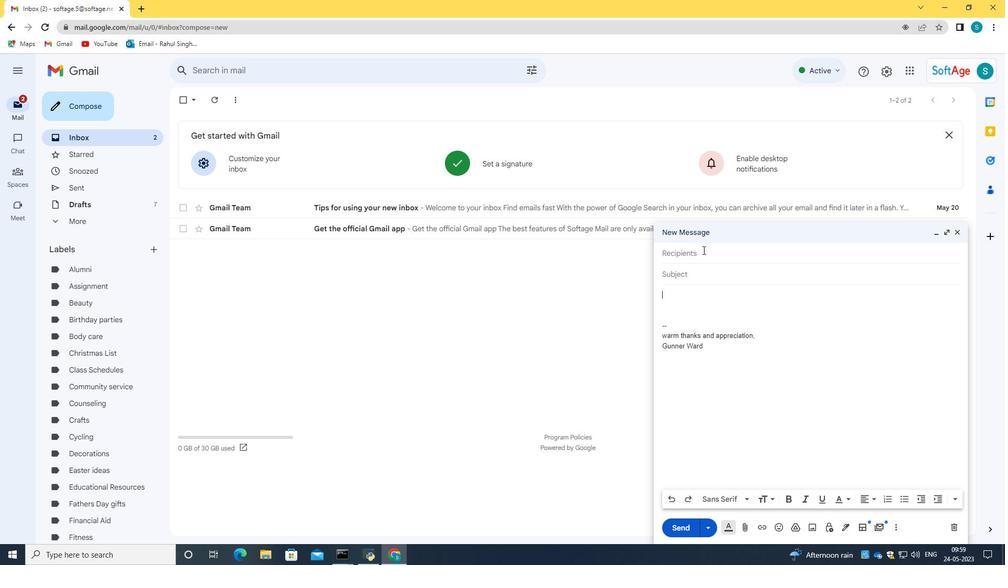 
Action: Mouse moved to (703, 250)
Screenshot: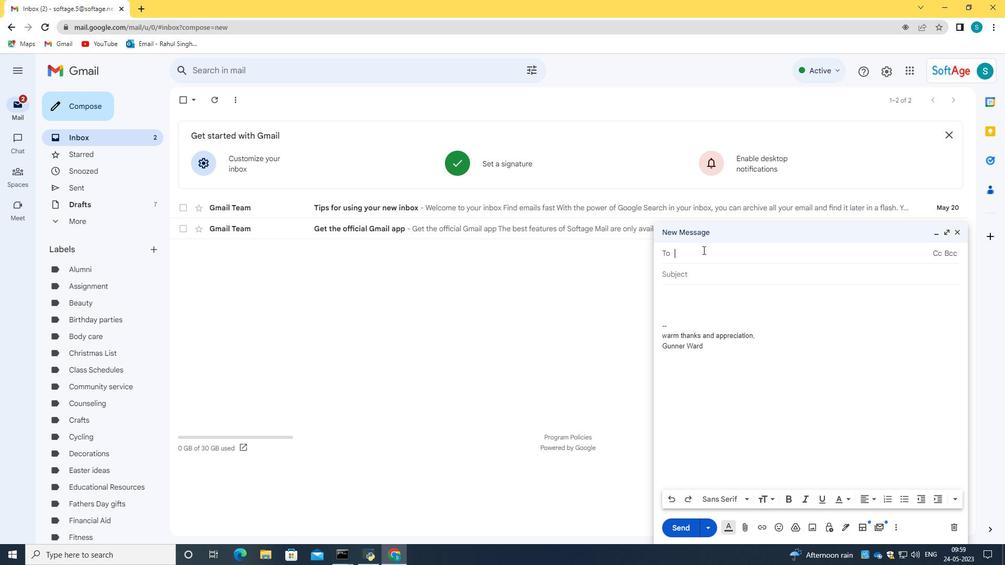 
Action: Key pressed softage.5<Key.shift>@softage.net
Screenshot: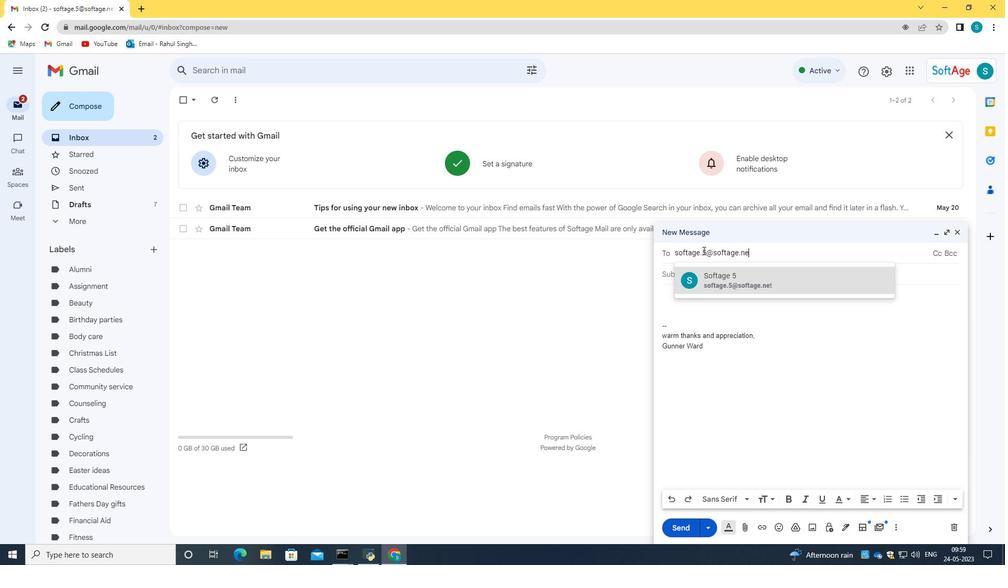
Action: Mouse moved to (771, 271)
Screenshot: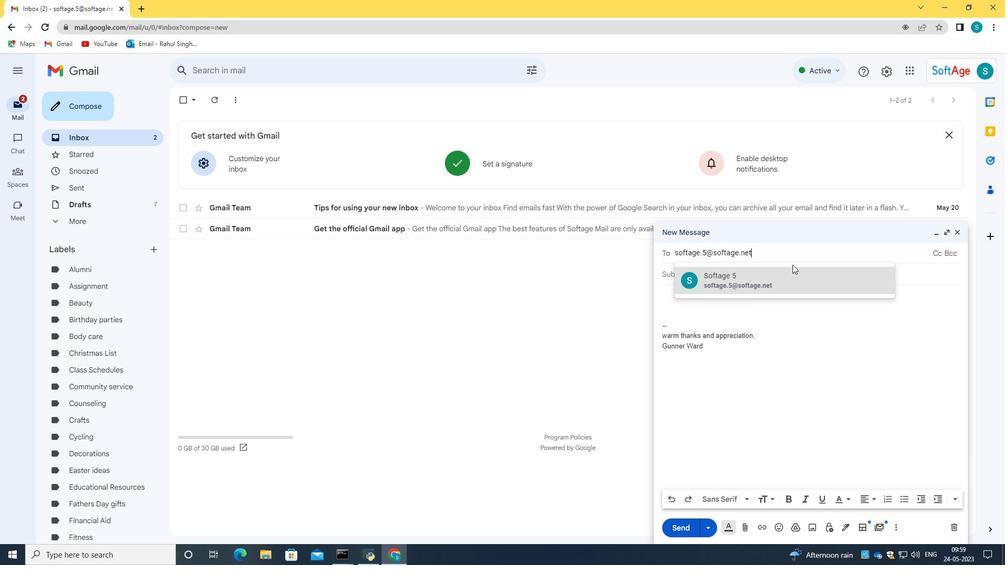 
Action: Mouse pressed left at (771, 271)
Screenshot: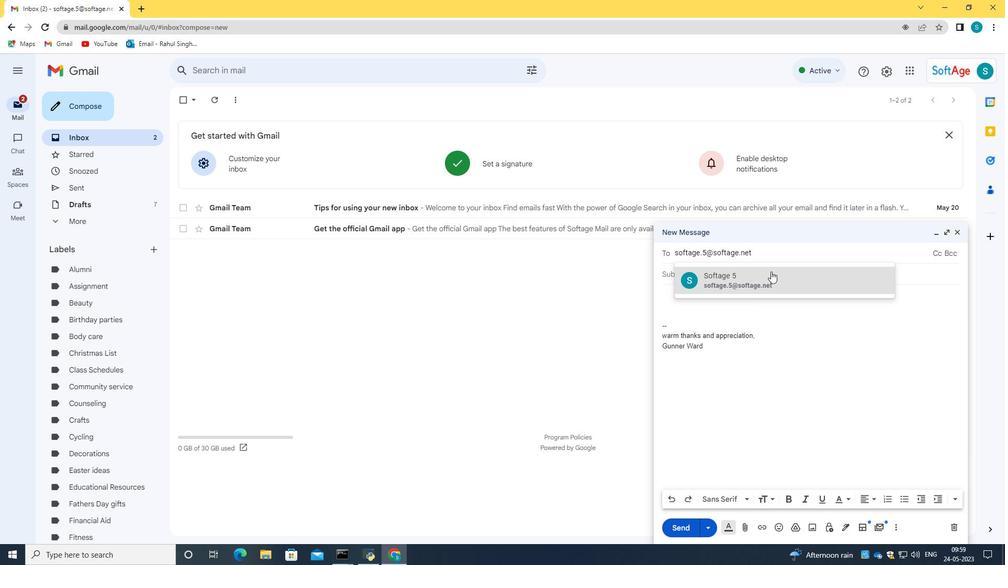 
Action: Mouse moved to (897, 532)
Screenshot: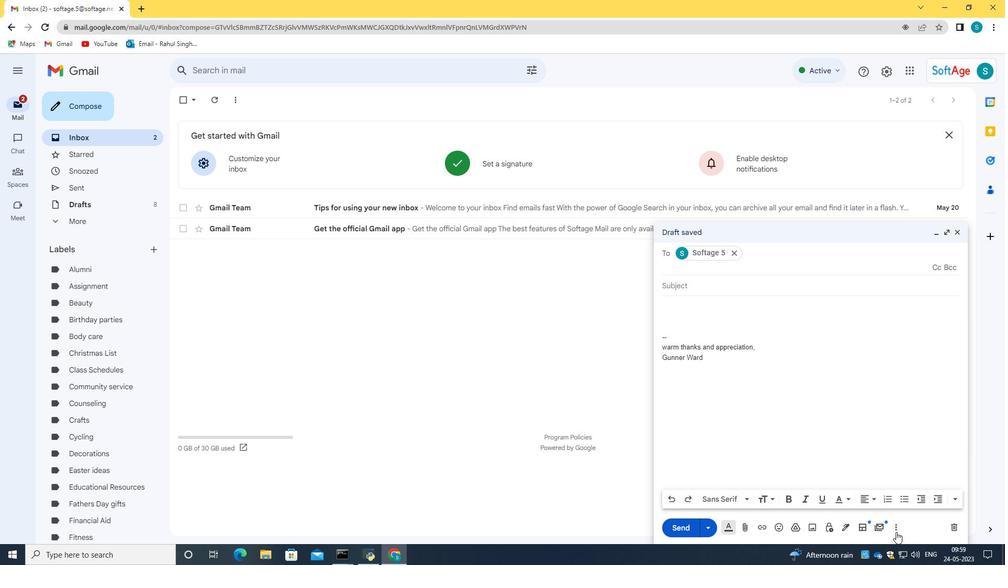 
Action: Mouse pressed left at (897, 532)
Screenshot: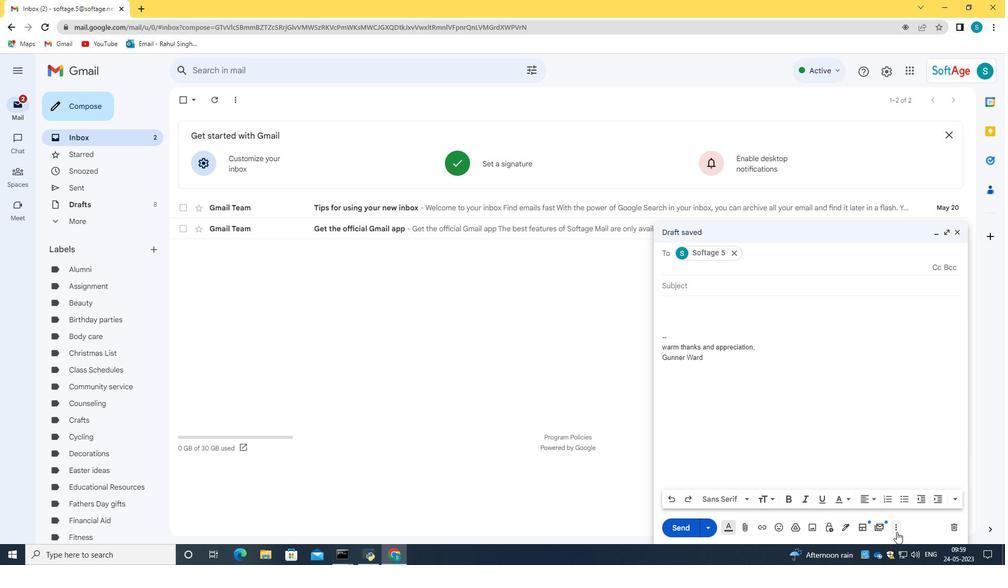 
Action: Mouse moved to (678, 225)
Screenshot: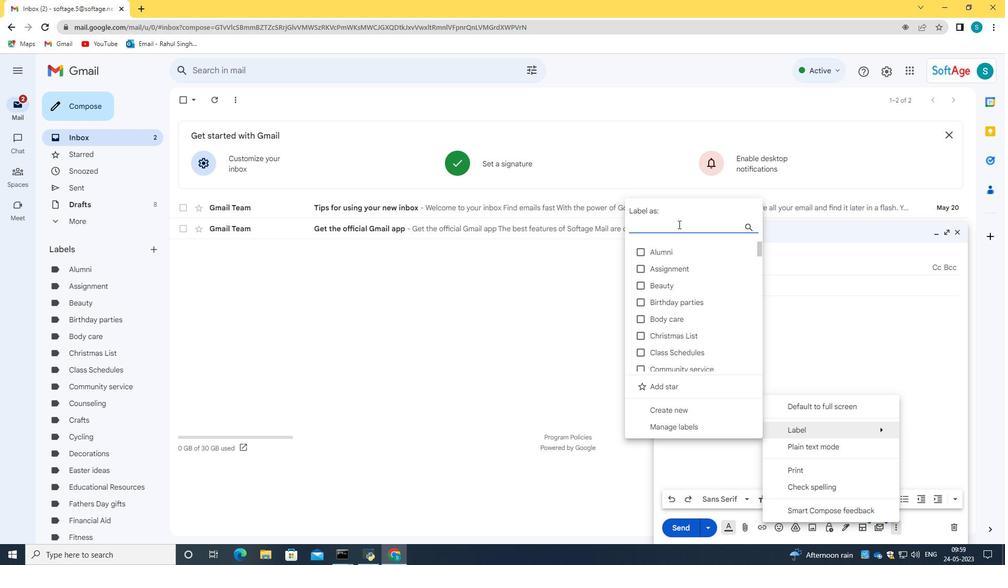 
Action: Key pressed <Key.caps_lock>G<Key.caps_lock>oal
Screenshot: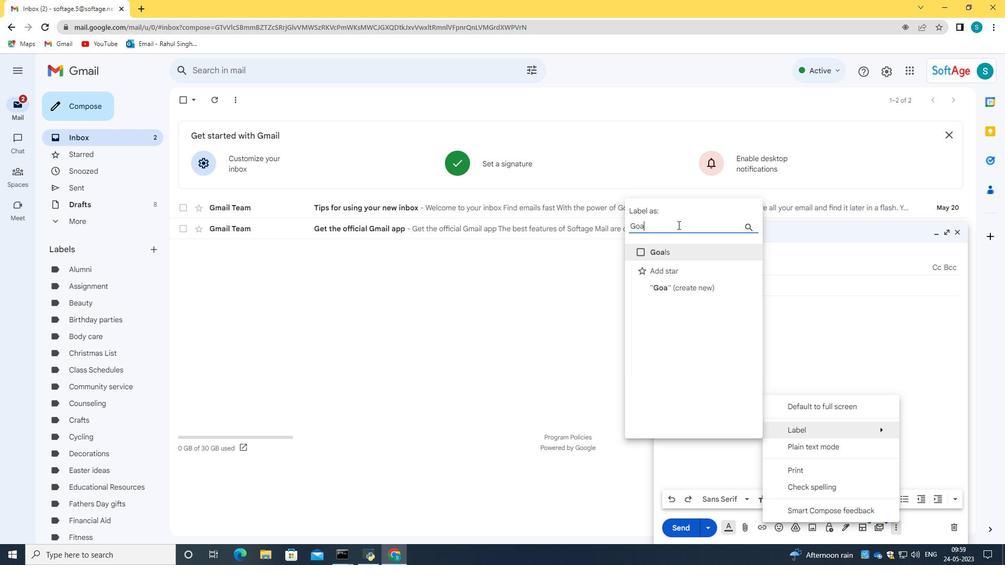 
Action: Mouse moved to (643, 252)
Screenshot: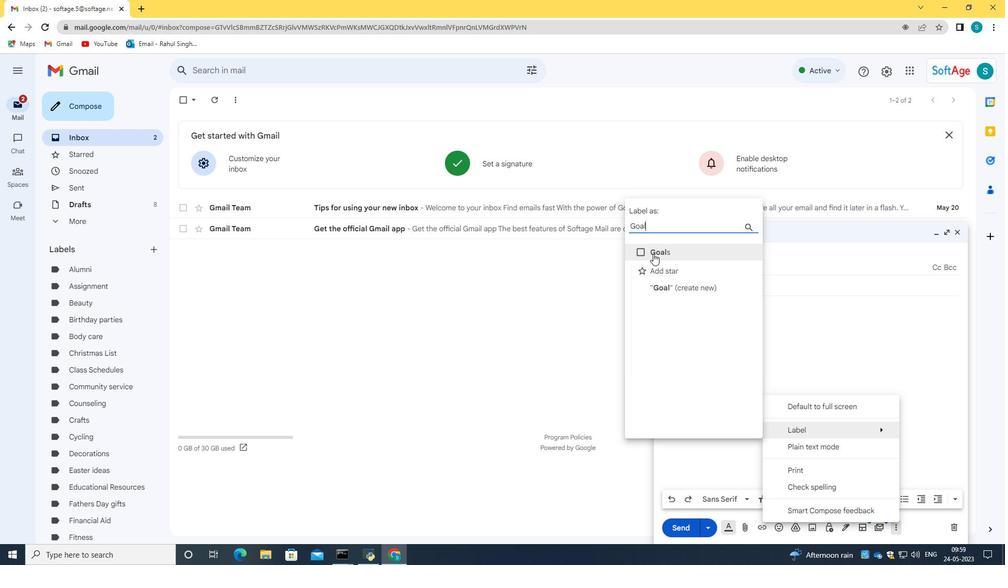 
Action: Mouse pressed left at (643, 252)
Screenshot: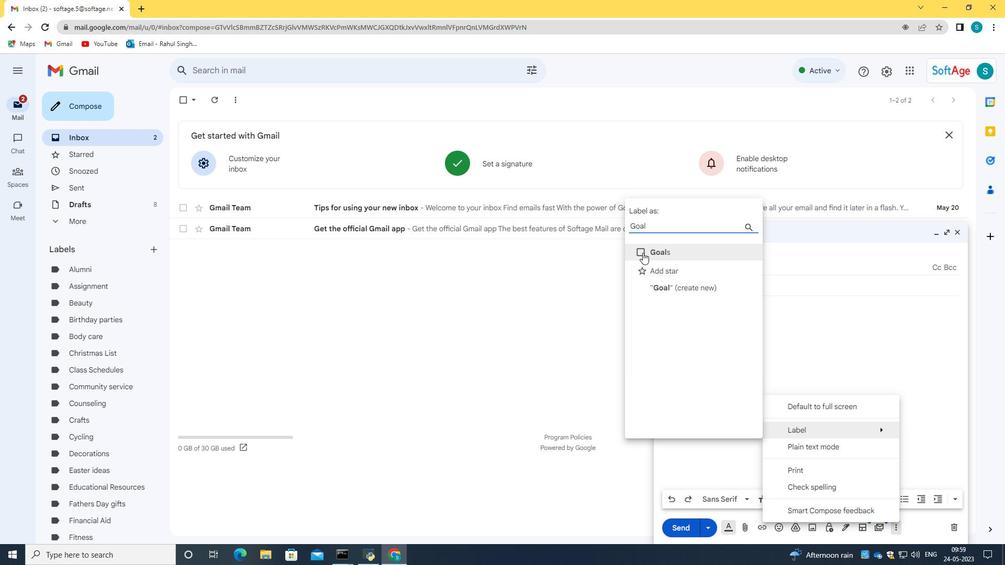 
Action: Mouse moved to (670, 286)
Screenshot: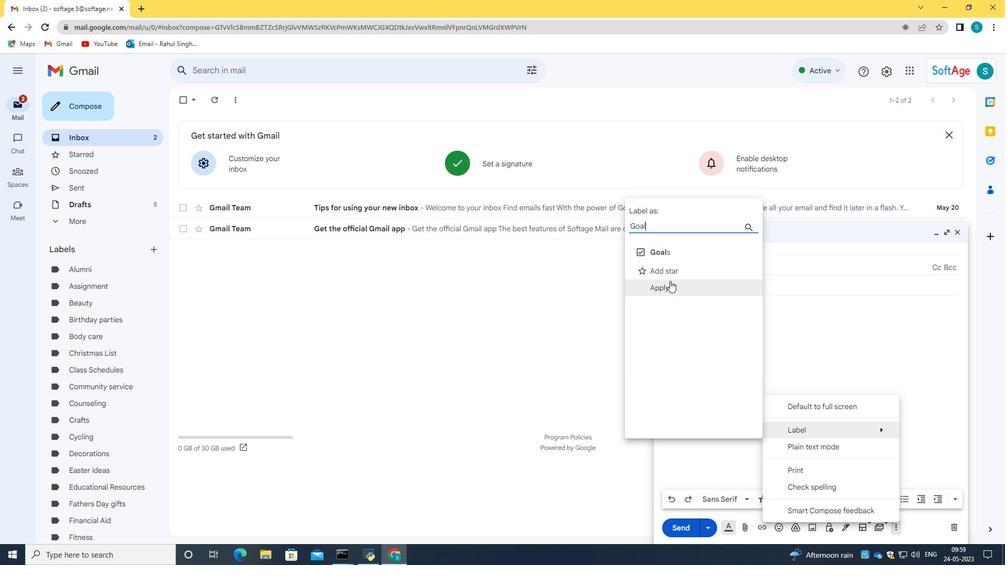 
Action: Mouse pressed left at (670, 286)
Screenshot: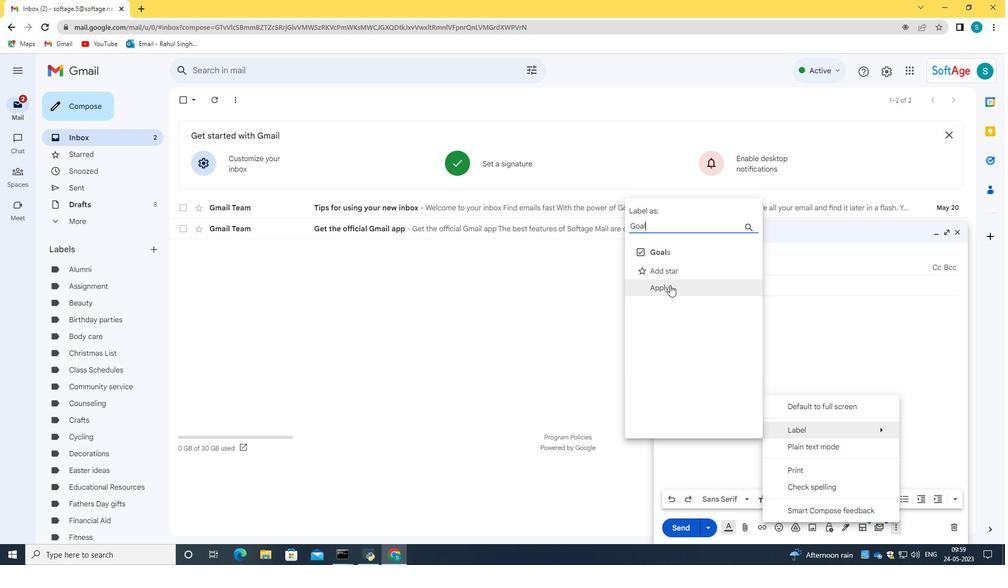 
Action: Mouse moved to (689, 533)
Screenshot: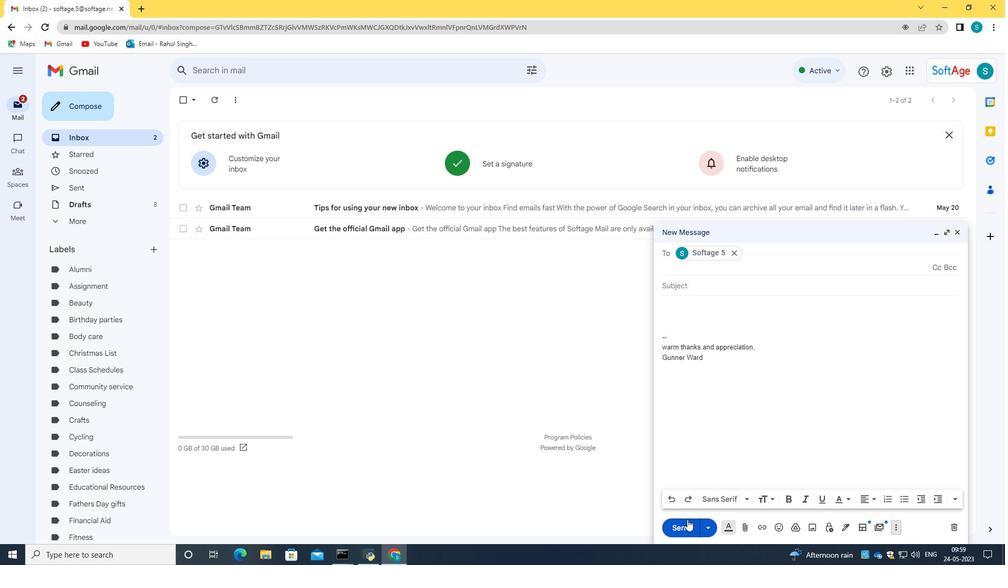 
